 Task: Search one way flight ticket for 4 adults, 2 children, 2 infants in seat and 1 infant on lap in economy from Sarasota: Sarasota-bradenton International Airport to Riverton: Central Wyoming Regional Airport (was Riverton Regional) on 5-4-2023. Choice of flights is Alaska. Number of bags: 1 carry on bag. Price is upto 109000. Outbound departure time preference is 17:15.
Action: Mouse moved to (330, 310)
Screenshot: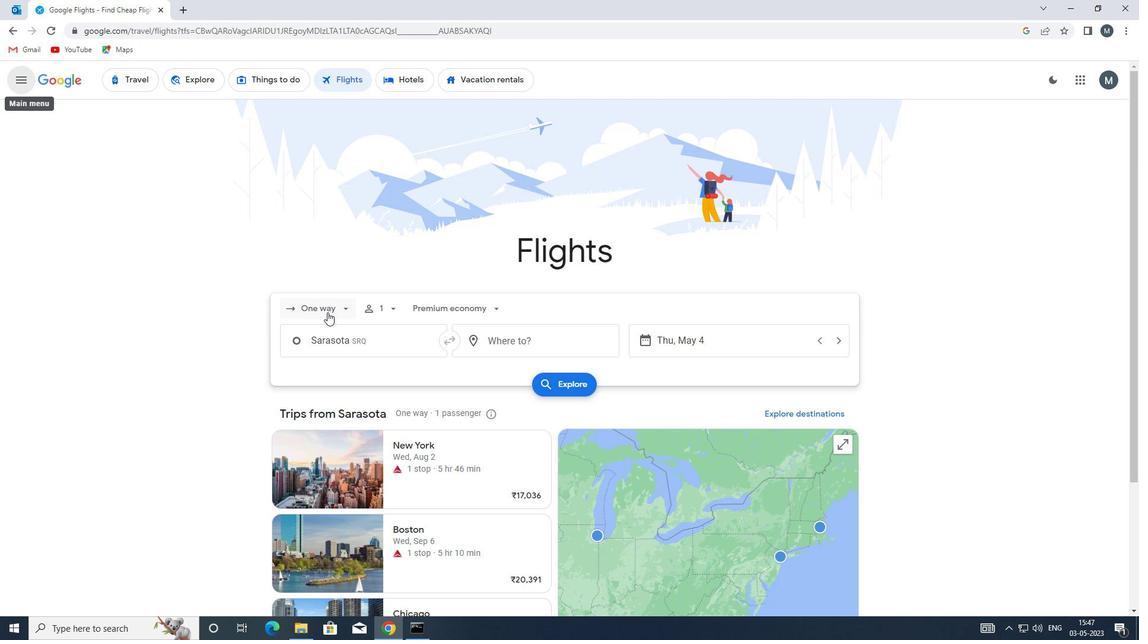 
Action: Mouse pressed left at (330, 310)
Screenshot: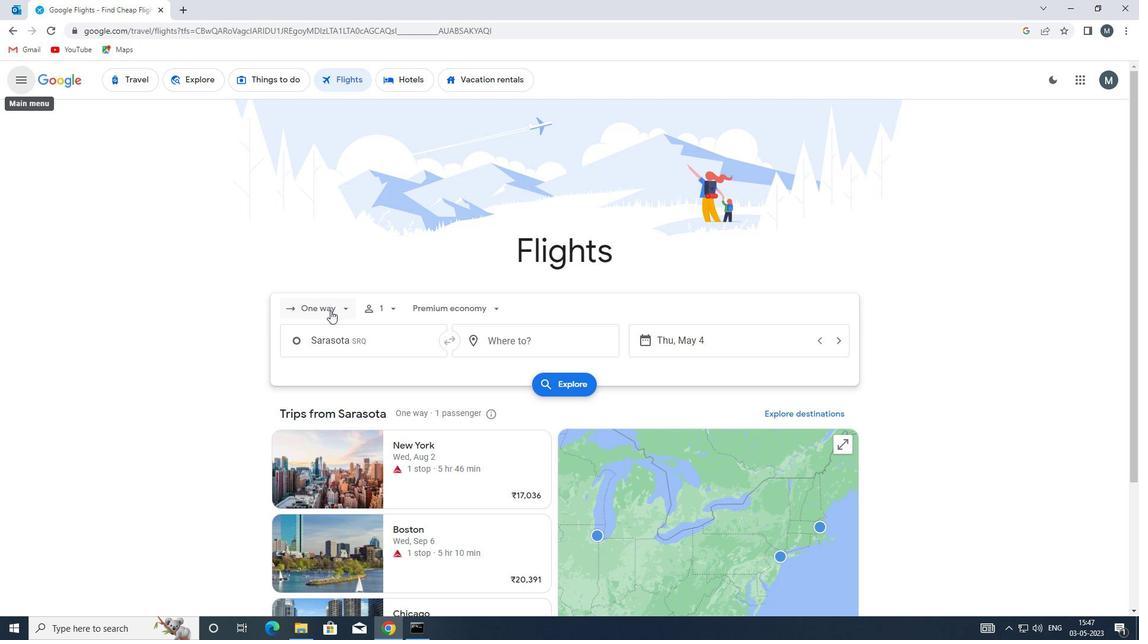 
Action: Mouse moved to (342, 362)
Screenshot: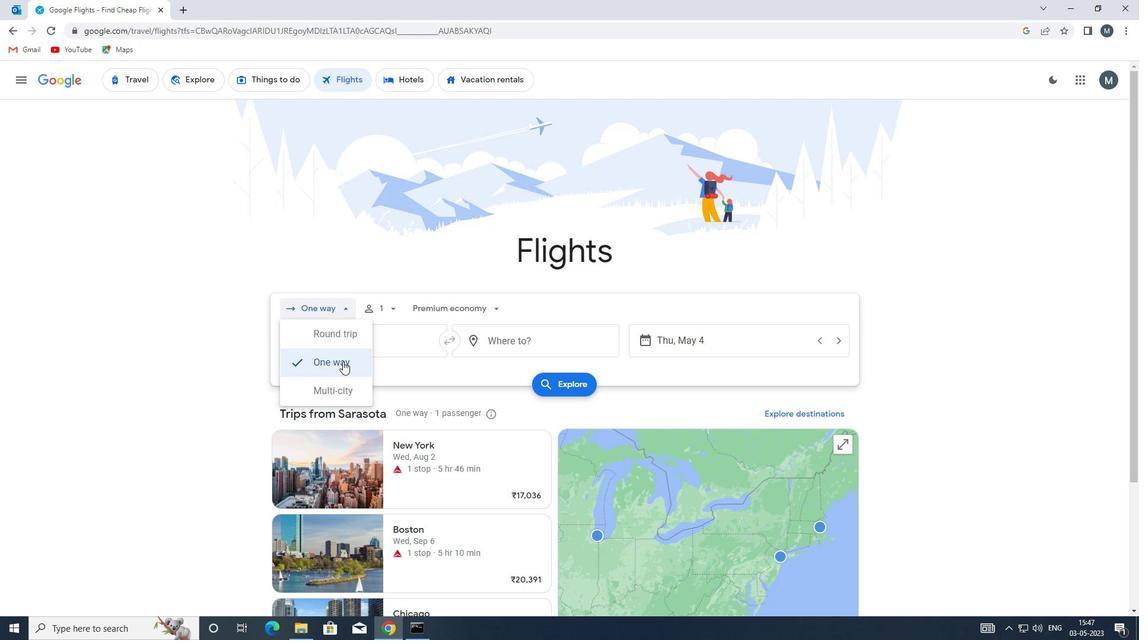 
Action: Mouse pressed left at (342, 362)
Screenshot: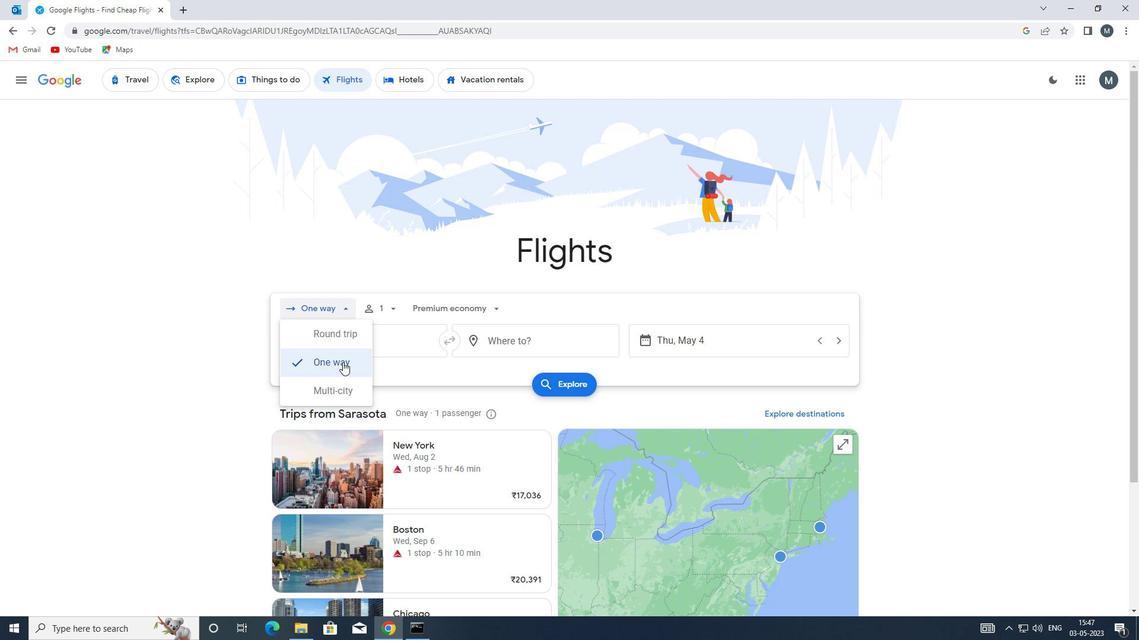 
Action: Mouse moved to (385, 310)
Screenshot: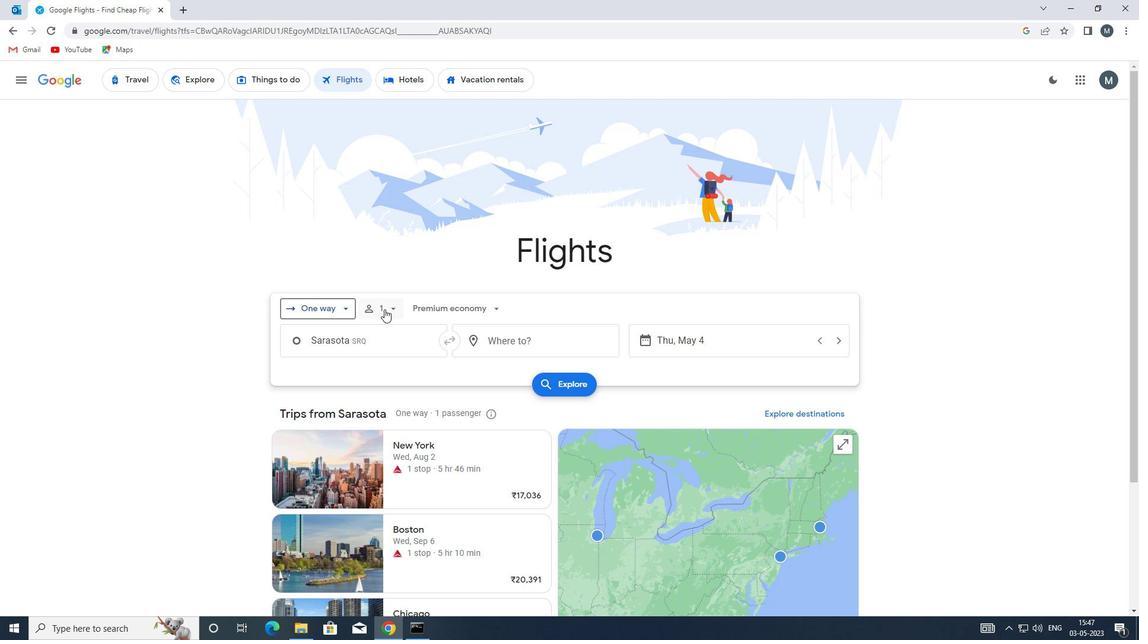 
Action: Mouse pressed left at (385, 310)
Screenshot: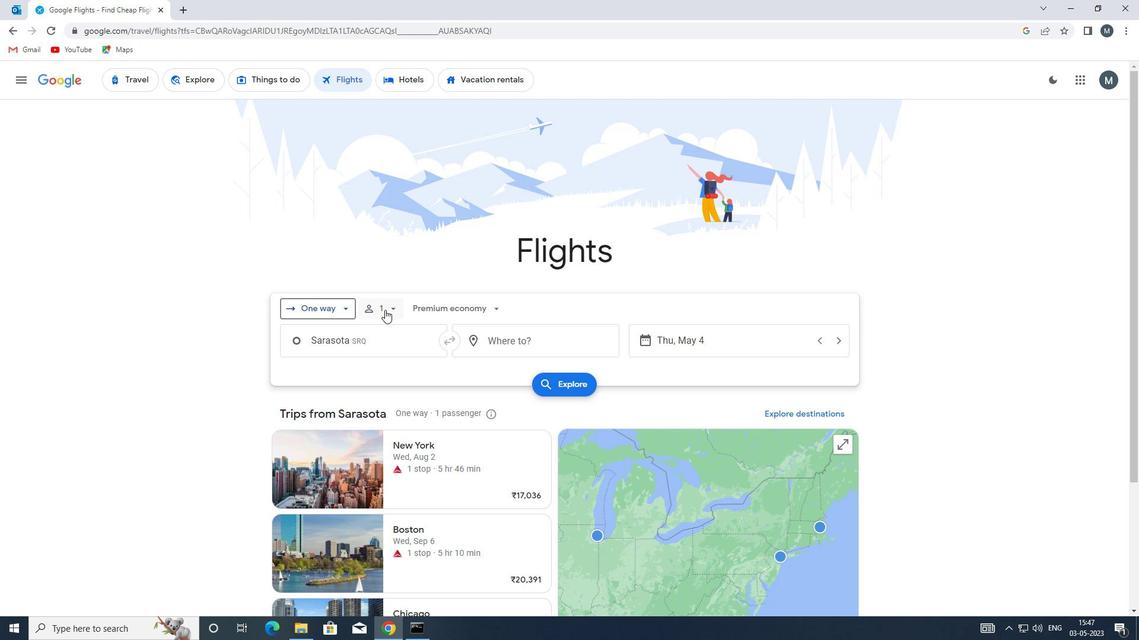 
Action: Mouse moved to (486, 341)
Screenshot: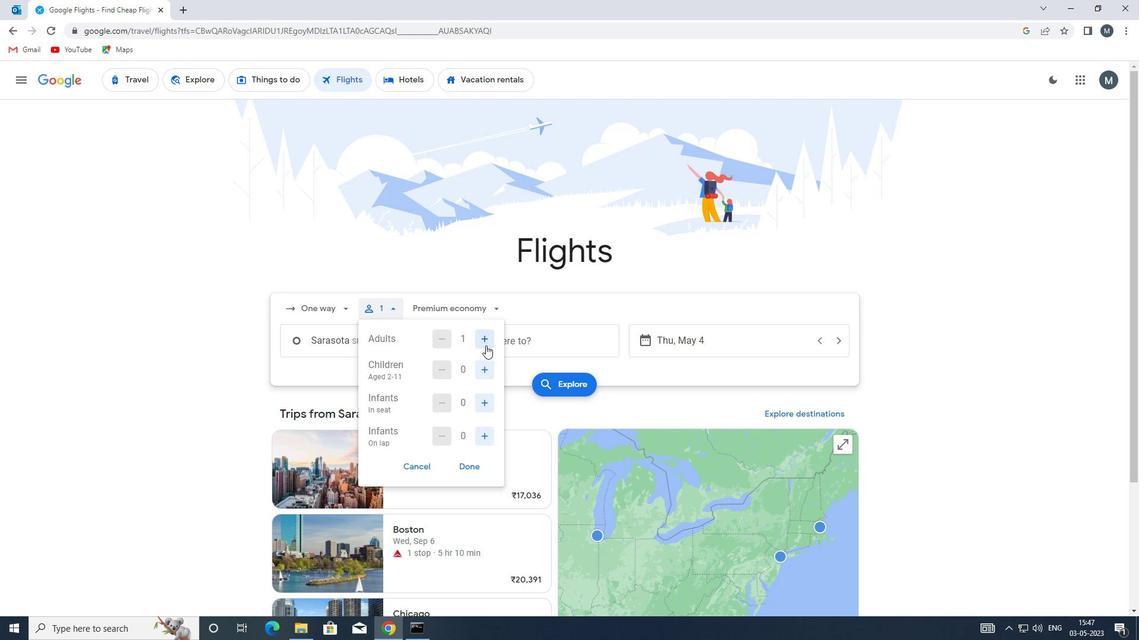 
Action: Mouse pressed left at (486, 341)
Screenshot: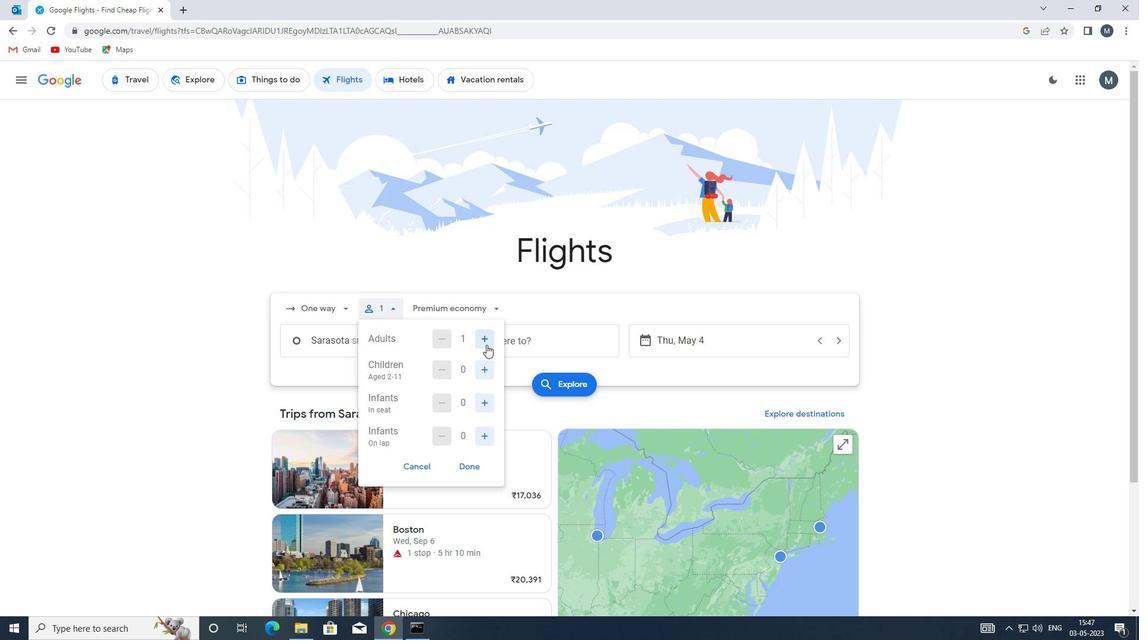 
Action: Mouse pressed left at (486, 341)
Screenshot: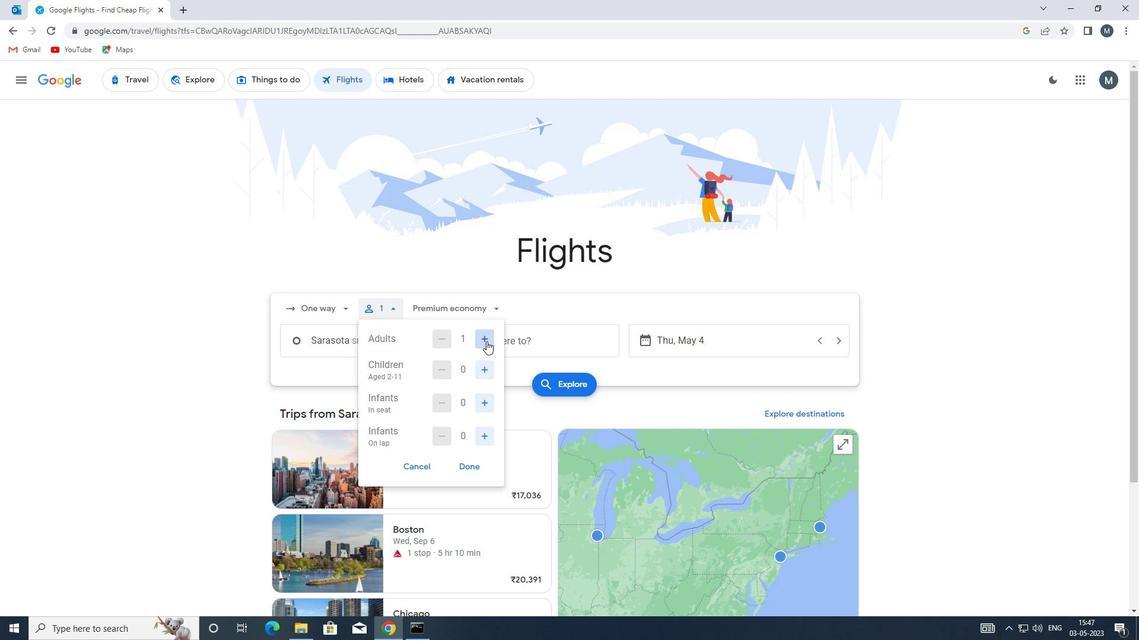 
Action: Mouse pressed left at (486, 341)
Screenshot: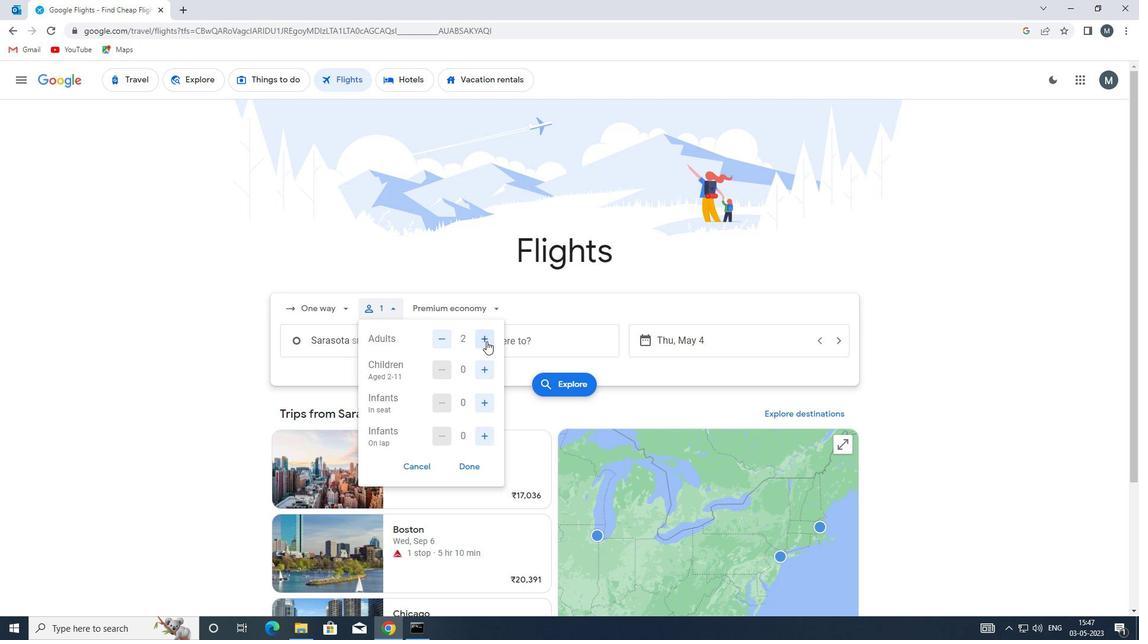 
Action: Mouse moved to (488, 370)
Screenshot: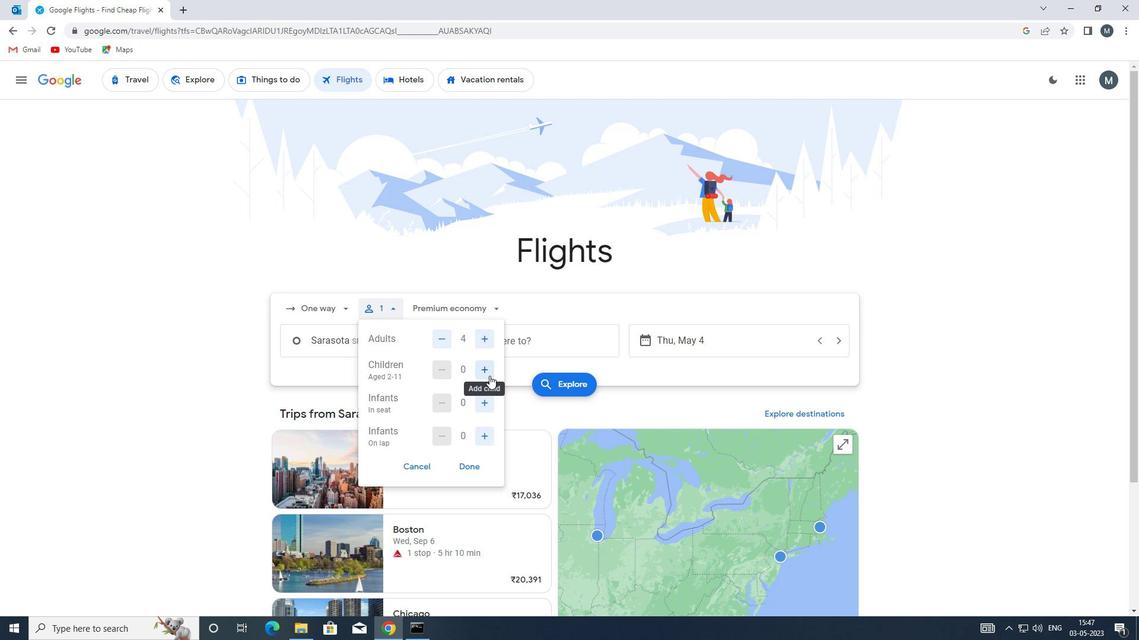 
Action: Mouse pressed left at (488, 370)
Screenshot: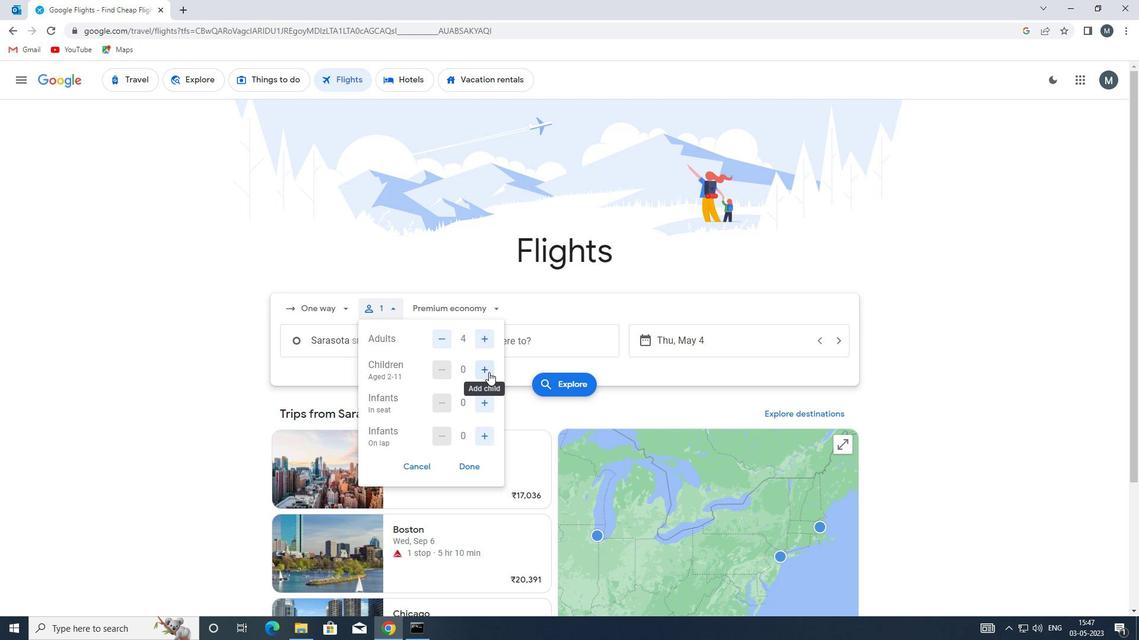 
Action: Mouse pressed left at (488, 370)
Screenshot: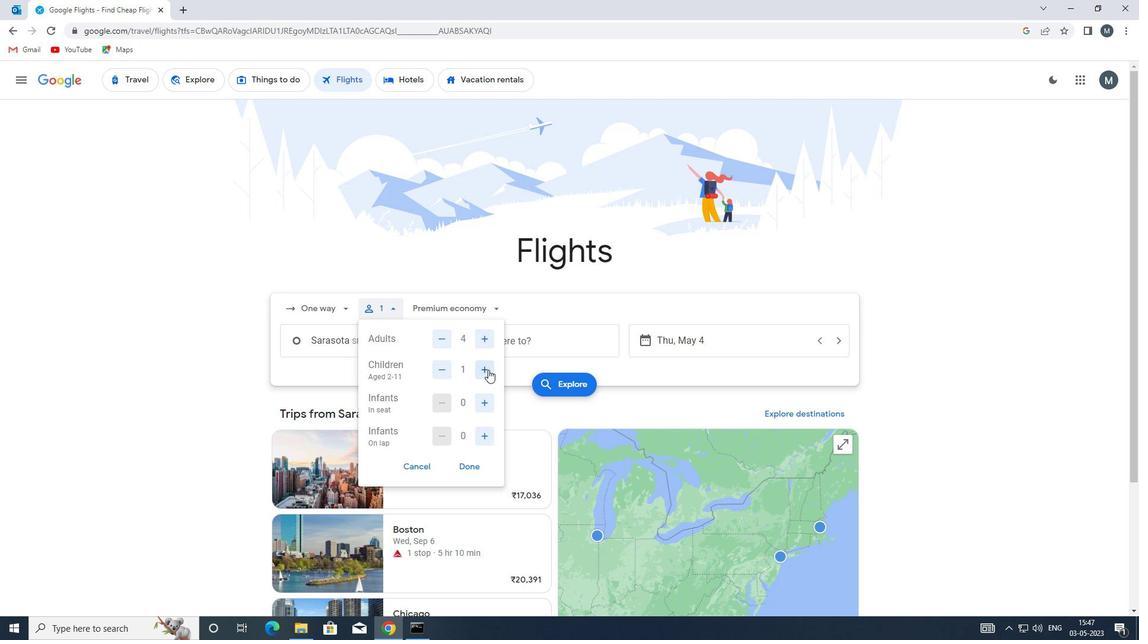 
Action: Mouse moved to (487, 402)
Screenshot: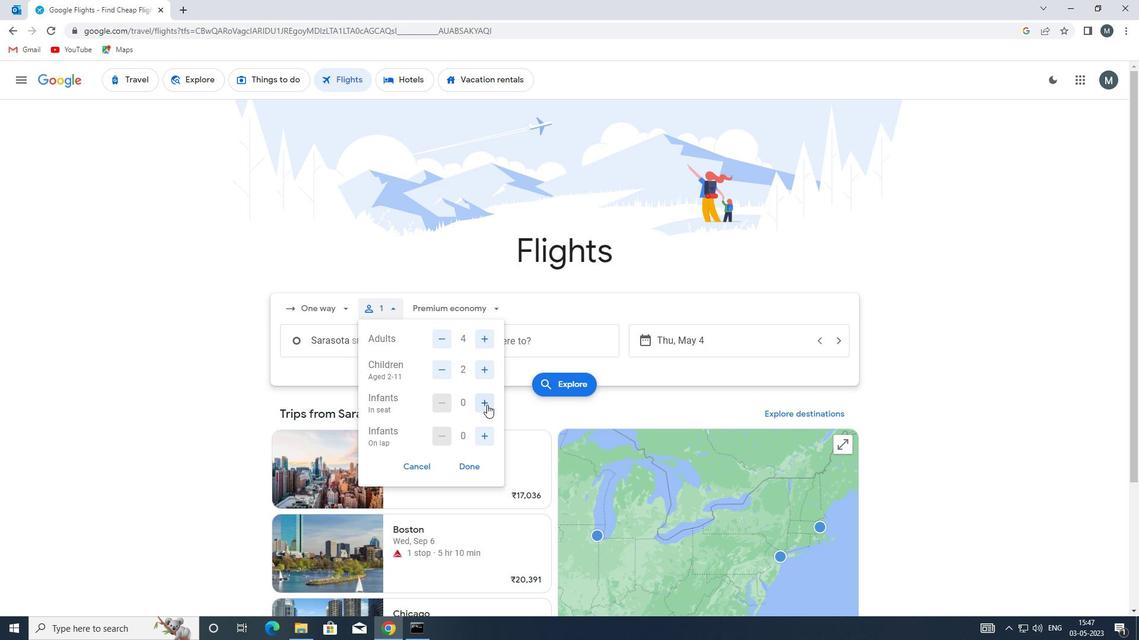 
Action: Mouse pressed left at (487, 402)
Screenshot: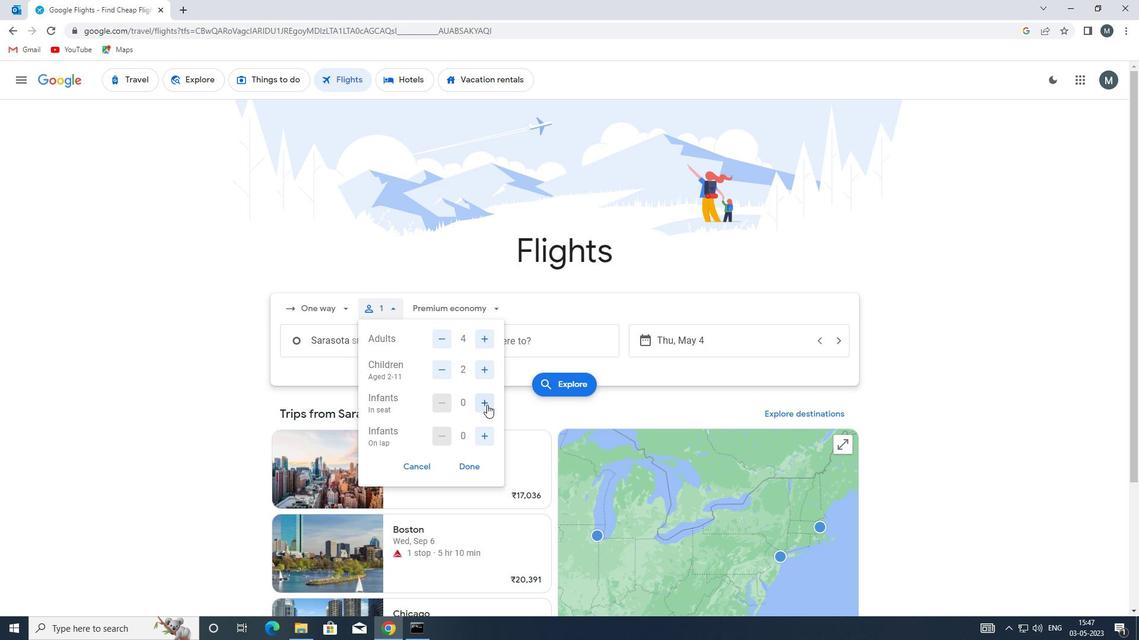 
Action: Mouse pressed left at (487, 402)
Screenshot: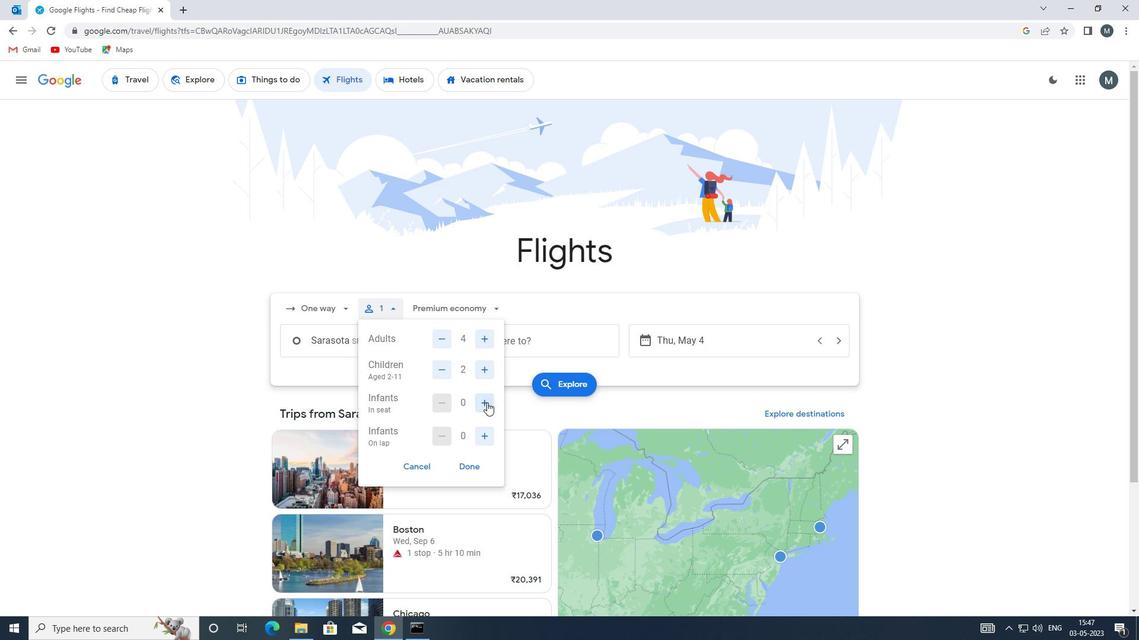 
Action: Mouse moved to (484, 434)
Screenshot: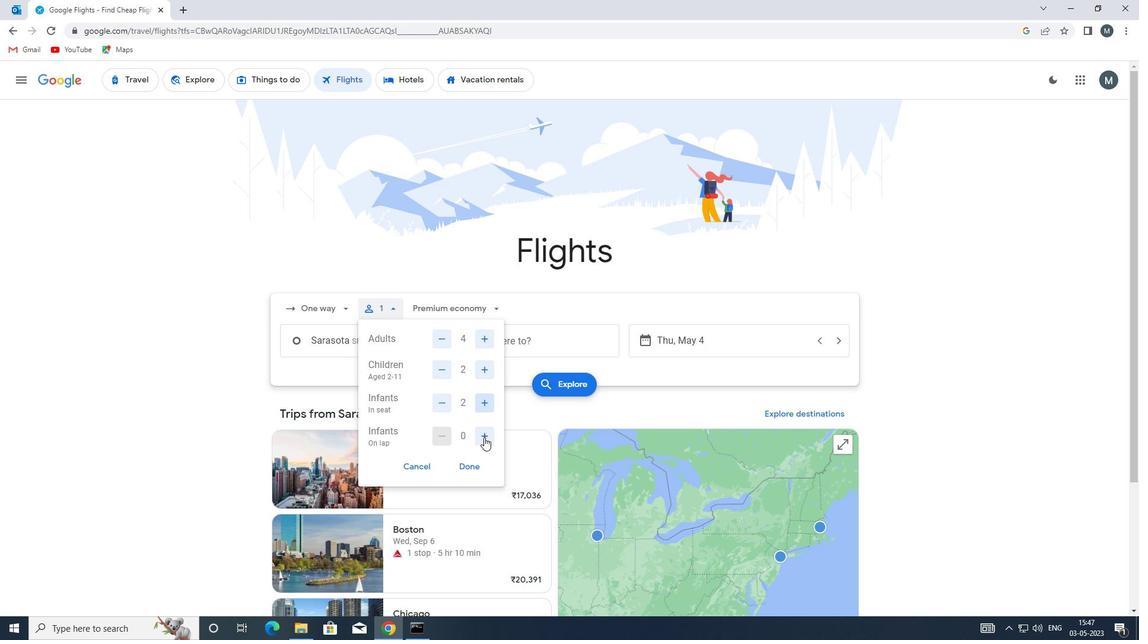 
Action: Mouse pressed left at (484, 434)
Screenshot: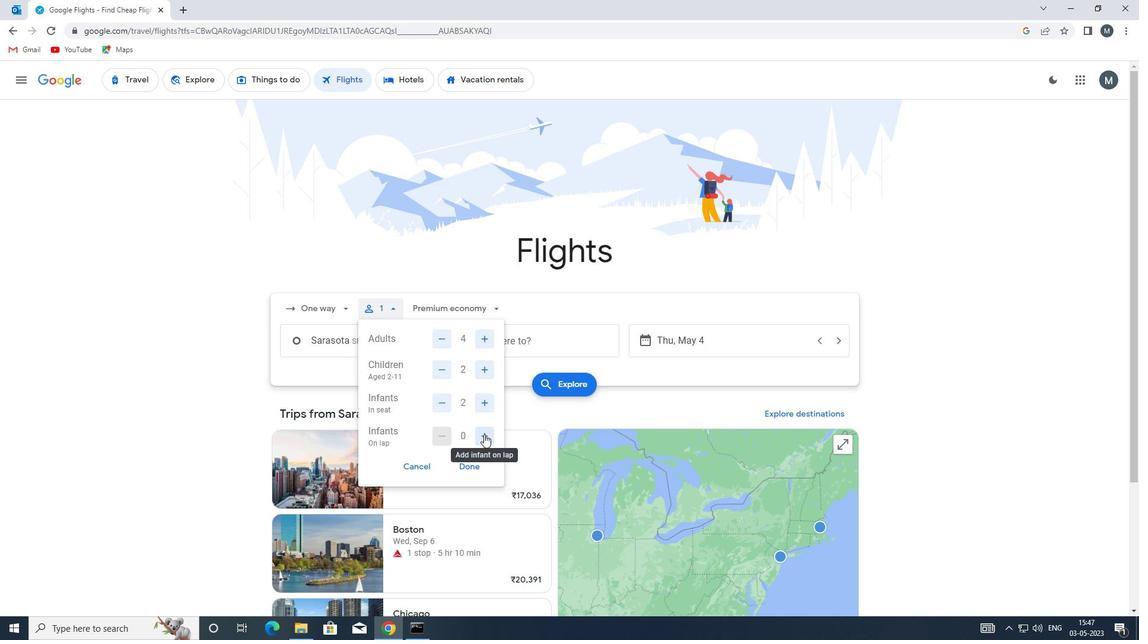
Action: Mouse moved to (471, 470)
Screenshot: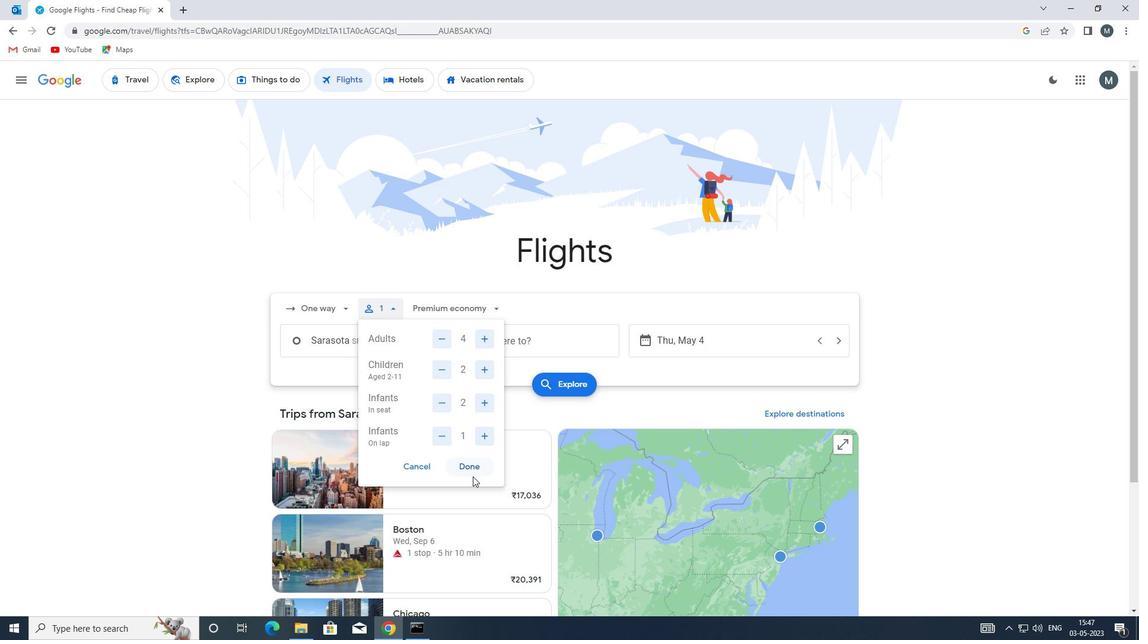 
Action: Mouse pressed left at (471, 470)
Screenshot: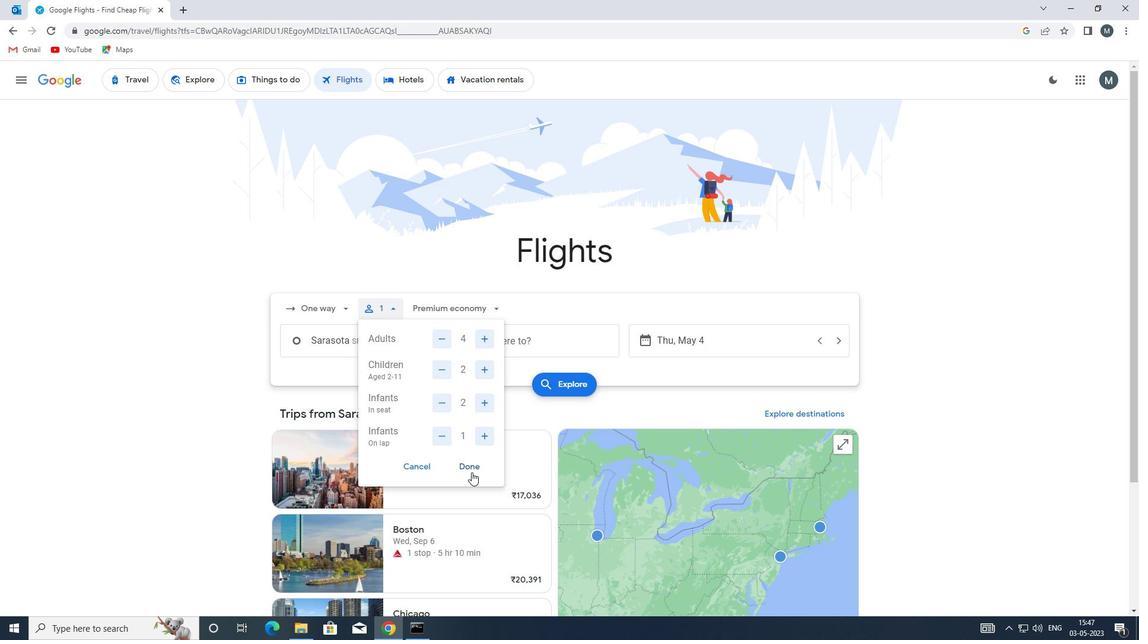 
Action: Mouse moved to (463, 301)
Screenshot: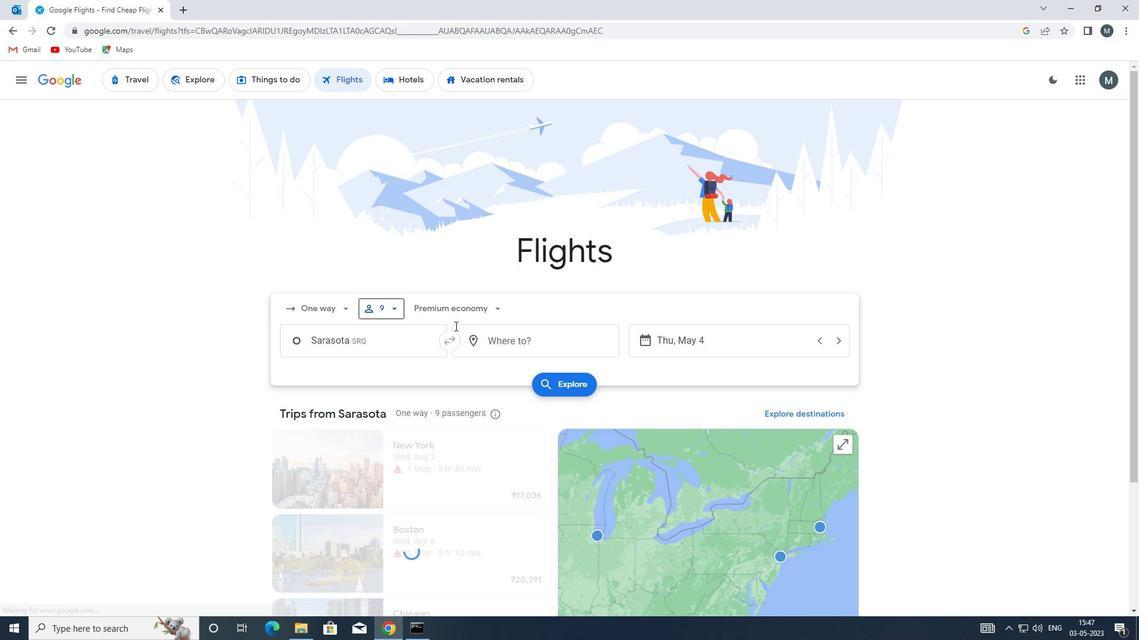 
Action: Mouse pressed left at (463, 301)
Screenshot: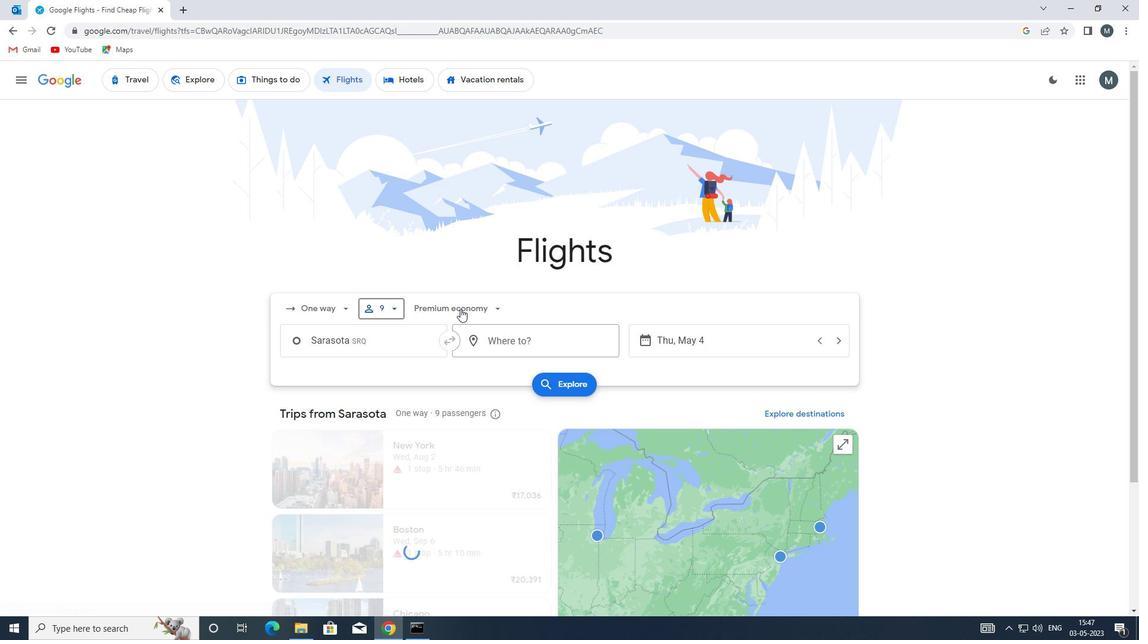 
Action: Mouse moved to (468, 329)
Screenshot: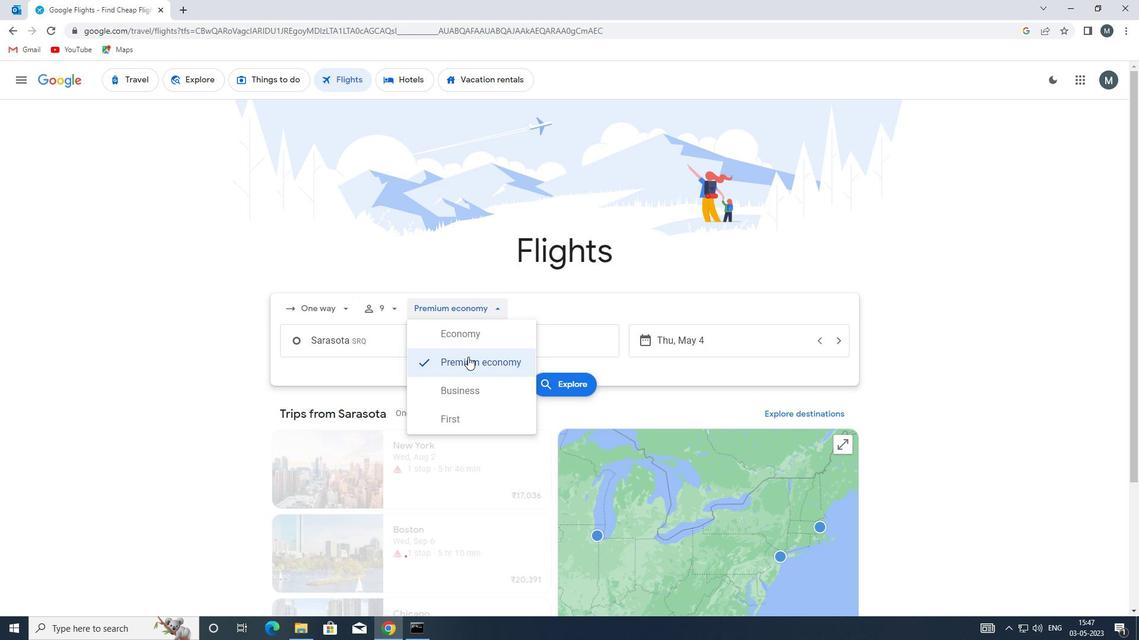
Action: Mouse pressed left at (468, 329)
Screenshot: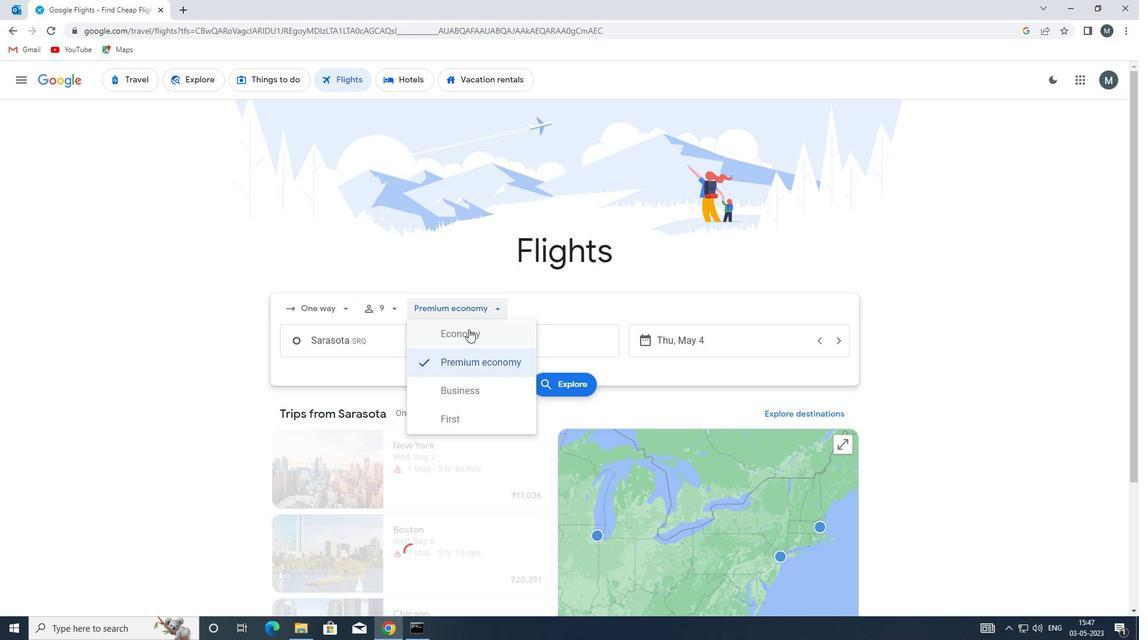 
Action: Mouse moved to (375, 347)
Screenshot: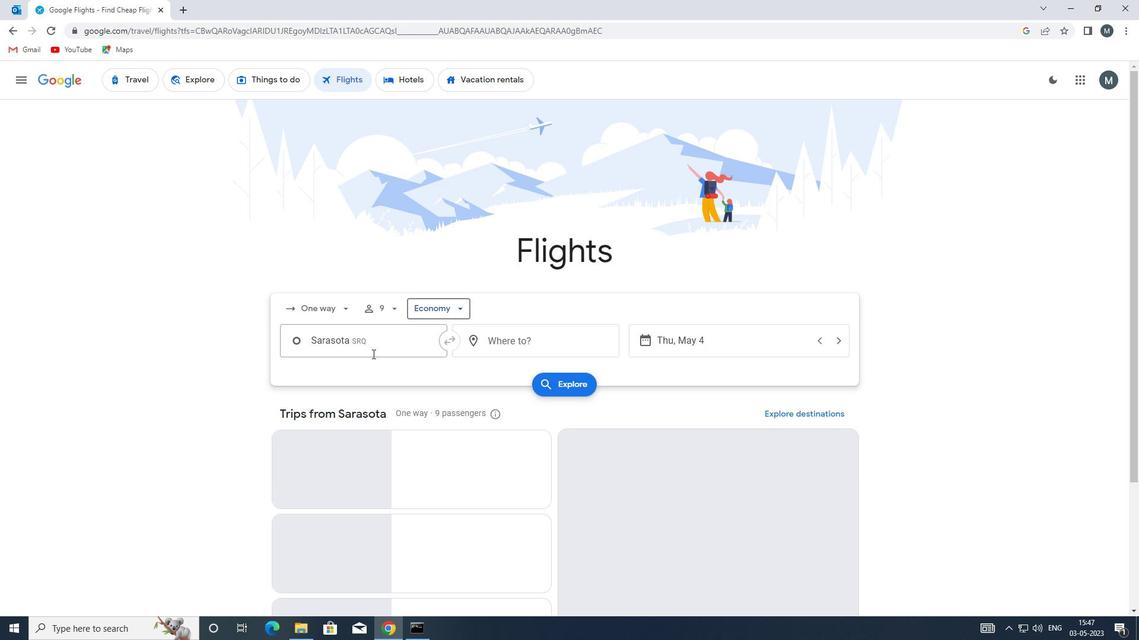 
Action: Mouse pressed left at (375, 347)
Screenshot: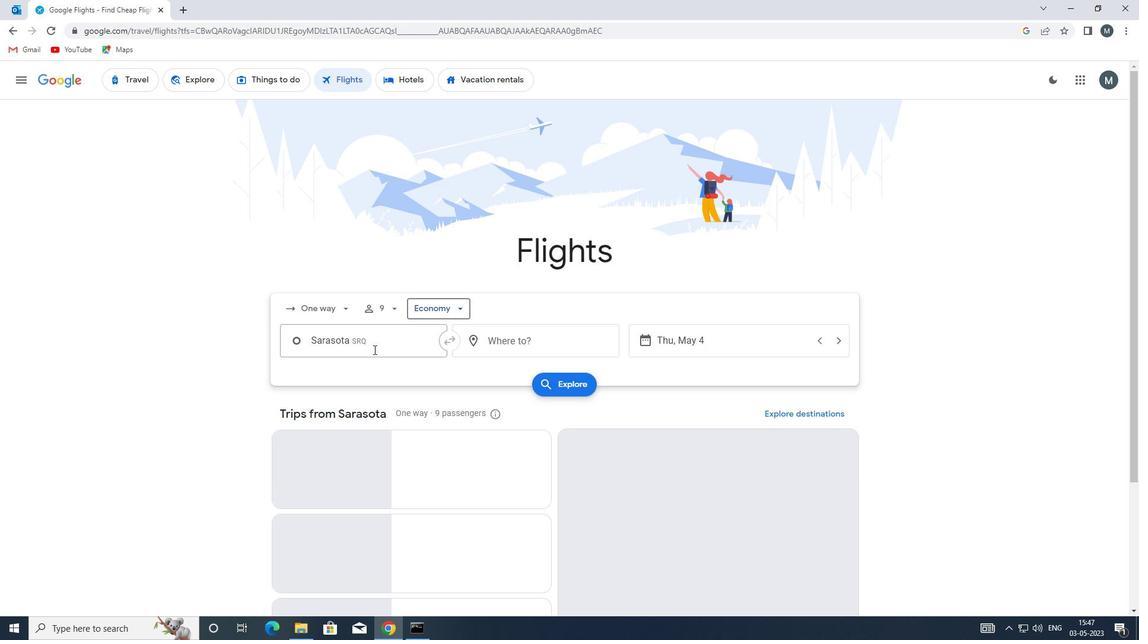 
Action: Mouse moved to (404, 365)
Screenshot: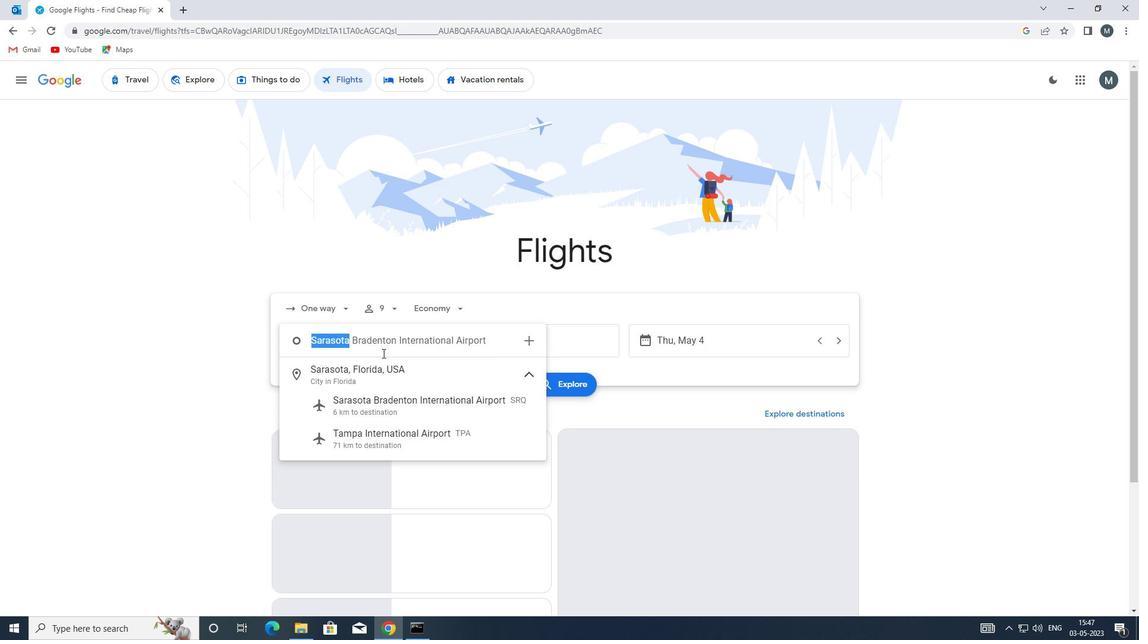 
Action: Key pressed <Key.enter>
Screenshot: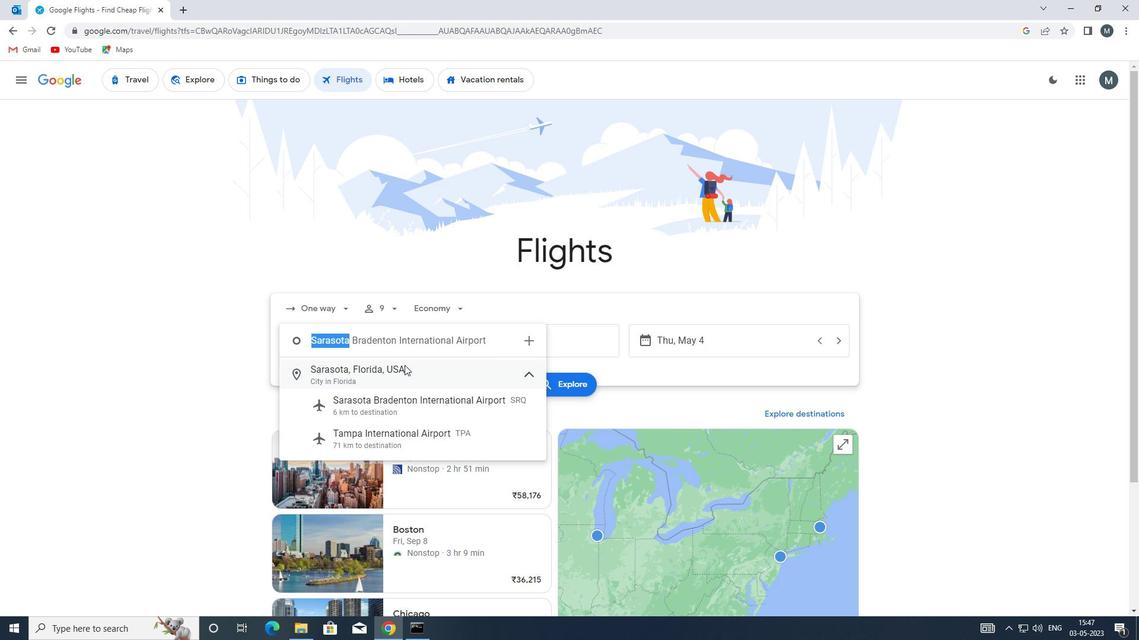 
Action: Mouse moved to (511, 339)
Screenshot: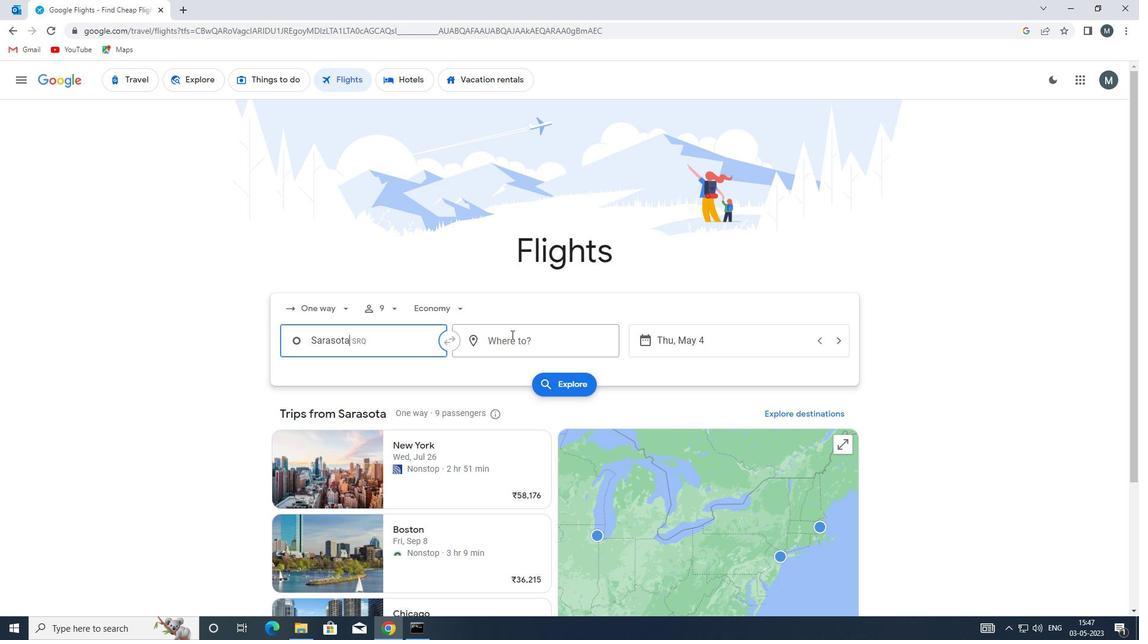 
Action: Mouse pressed left at (511, 339)
Screenshot: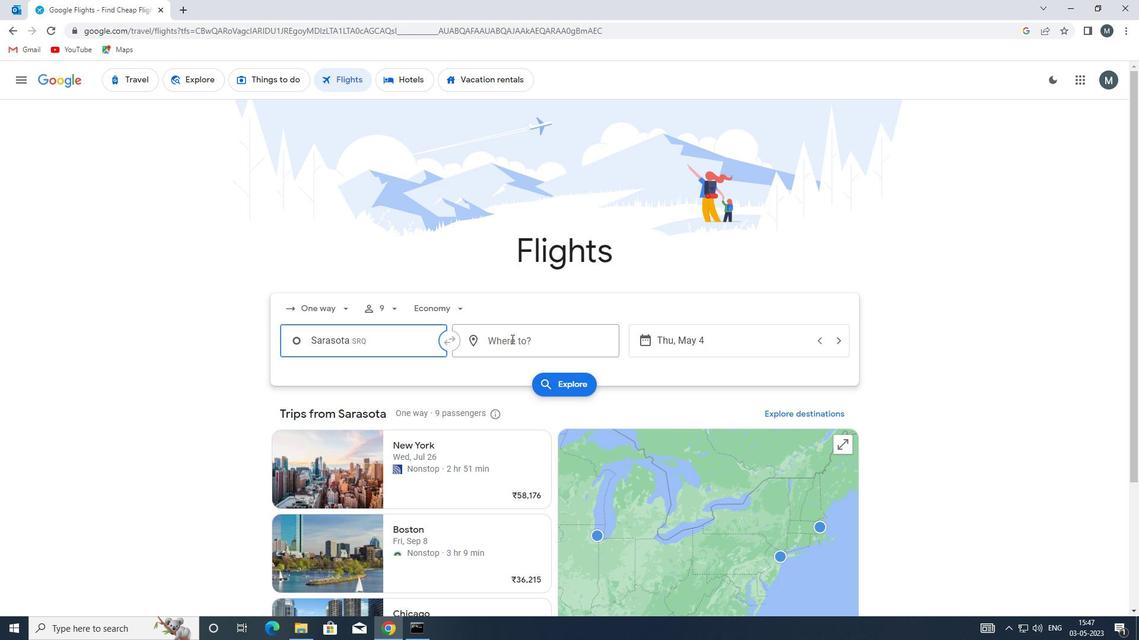 
Action: Mouse moved to (509, 341)
Screenshot: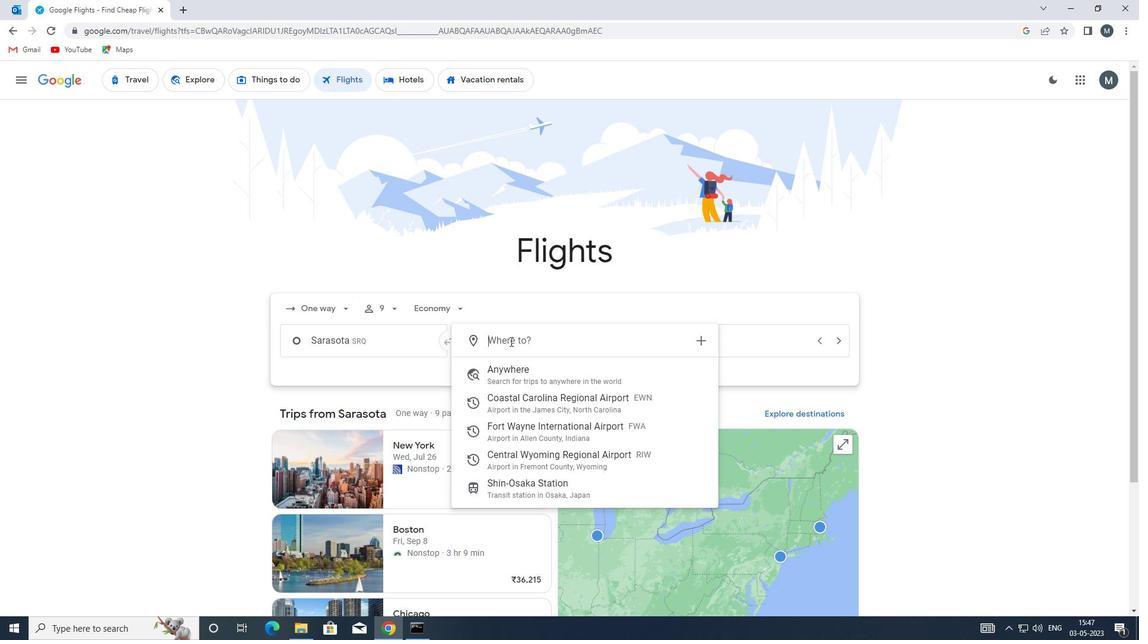 
Action: Key pressed riw
Screenshot: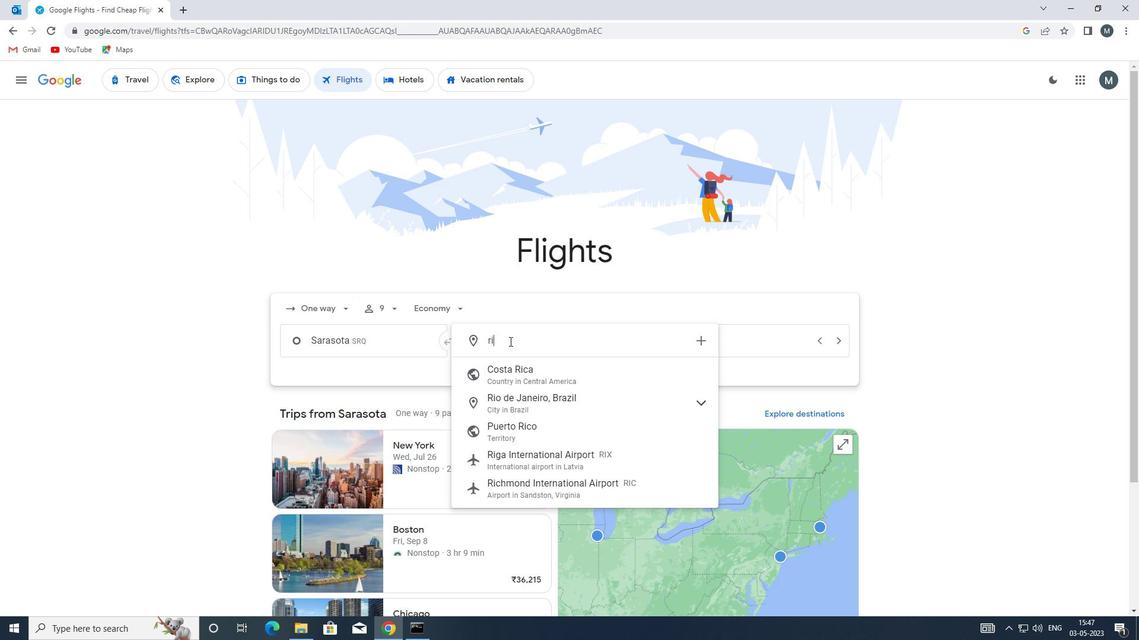 
Action: Mouse moved to (534, 376)
Screenshot: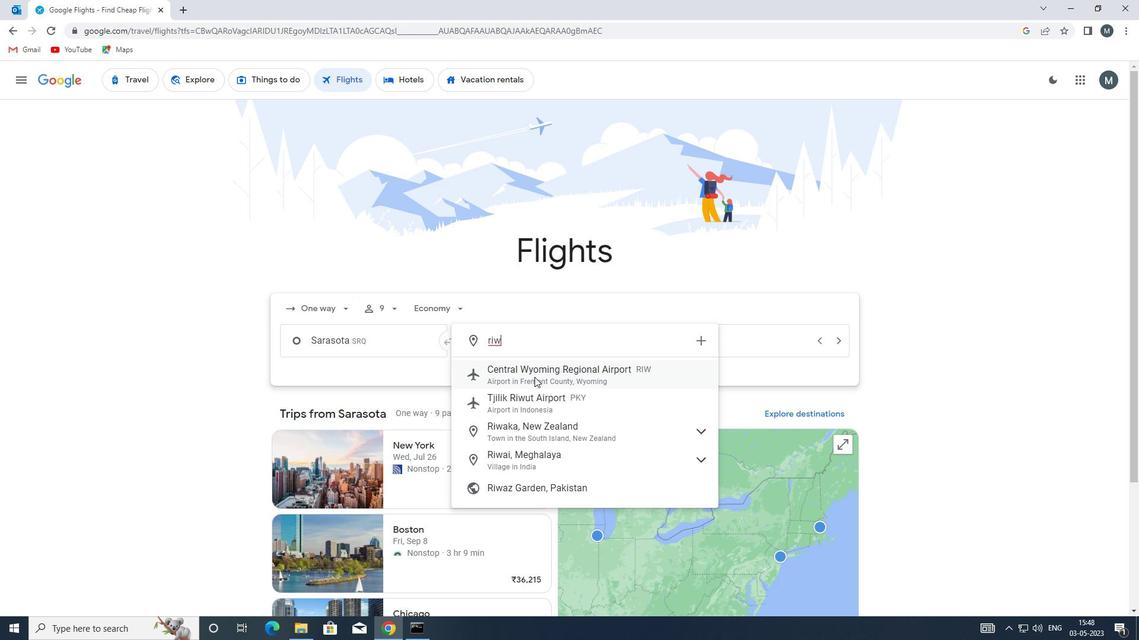 
Action: Mouse pressed left at (534, 376)
Screenshot: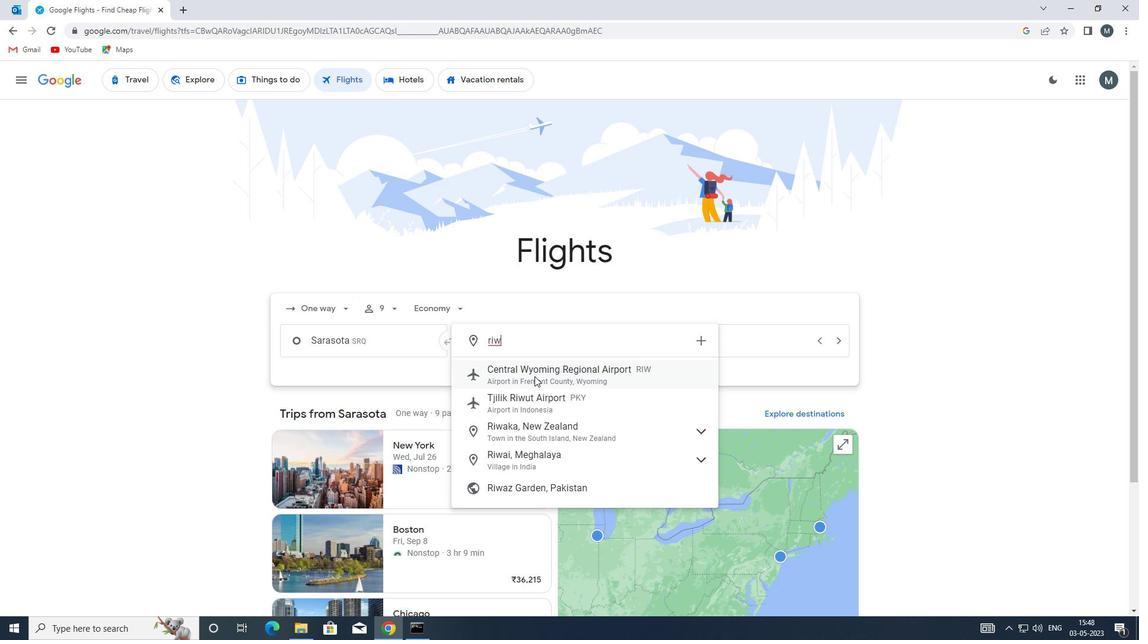 
Action: Mouse moved to (679, 344)
Screenshot: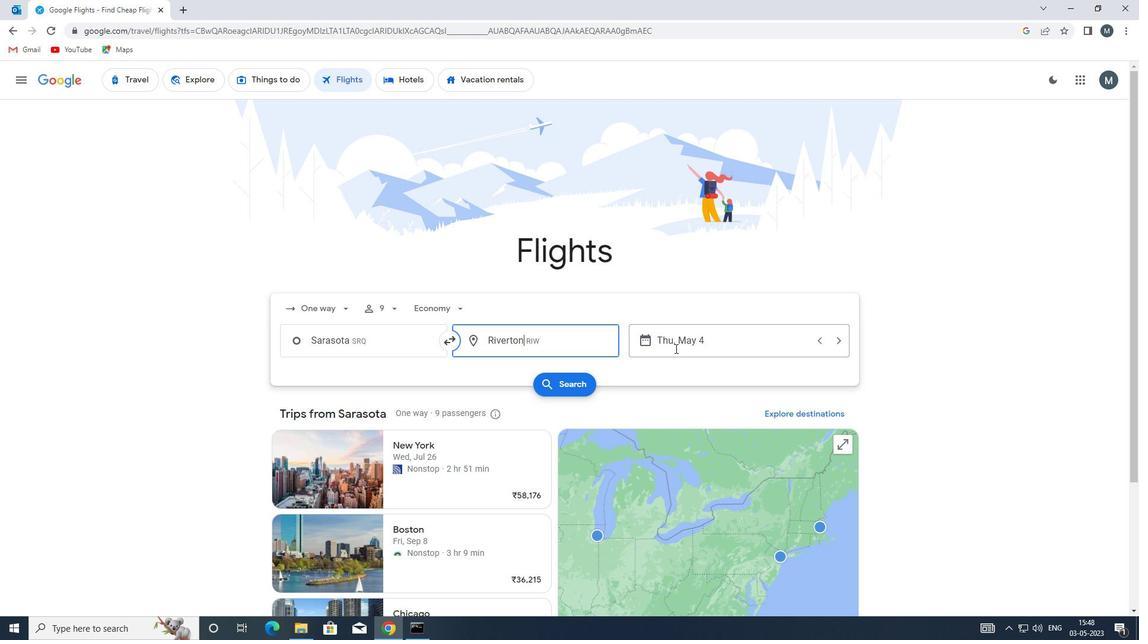 
Action: Mouse pressed left at (679, 344)
Screenshot: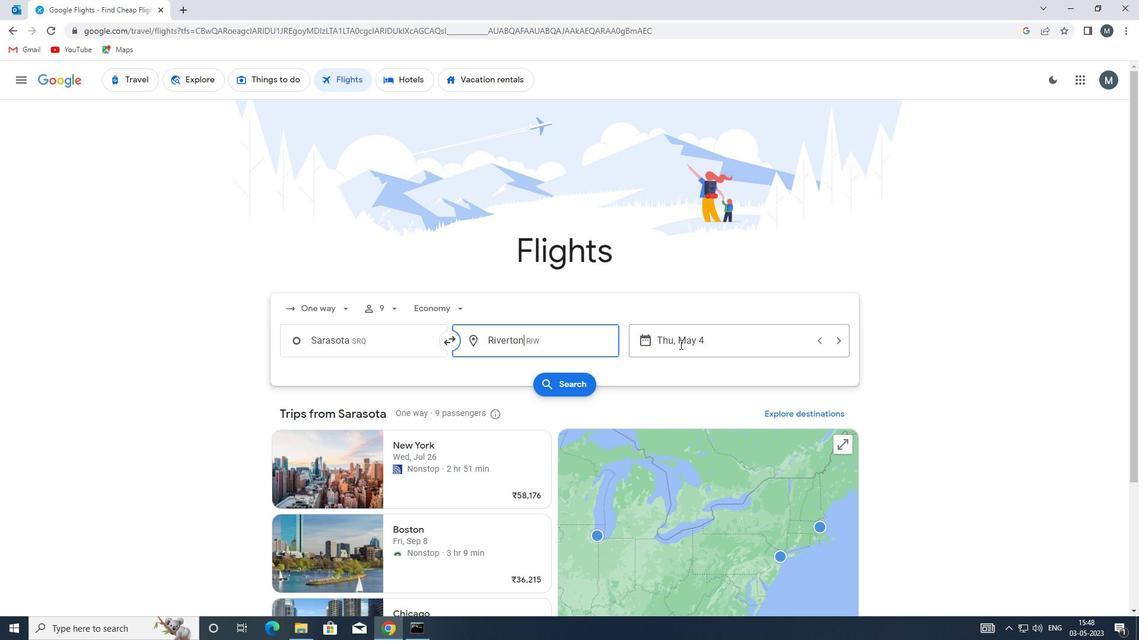 
Action: Mouse moved to (686, 338)
Screenshot: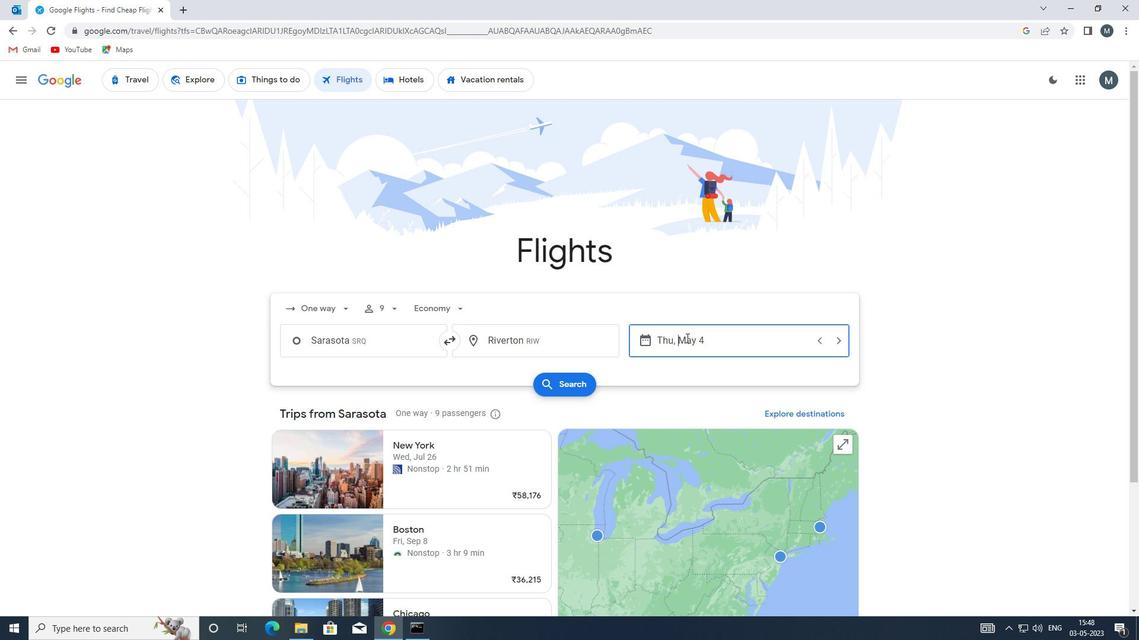
Action: Mouse pressed left at (686, 338)
Screenshot: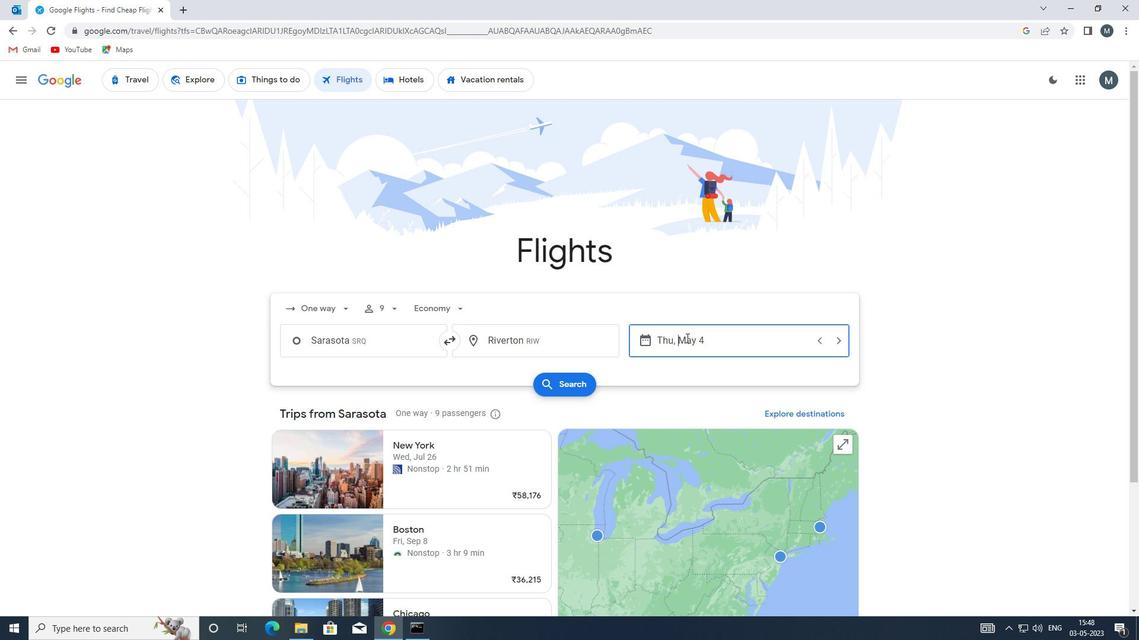 
Action: Mouse moved to (541, 408)
Screenshot: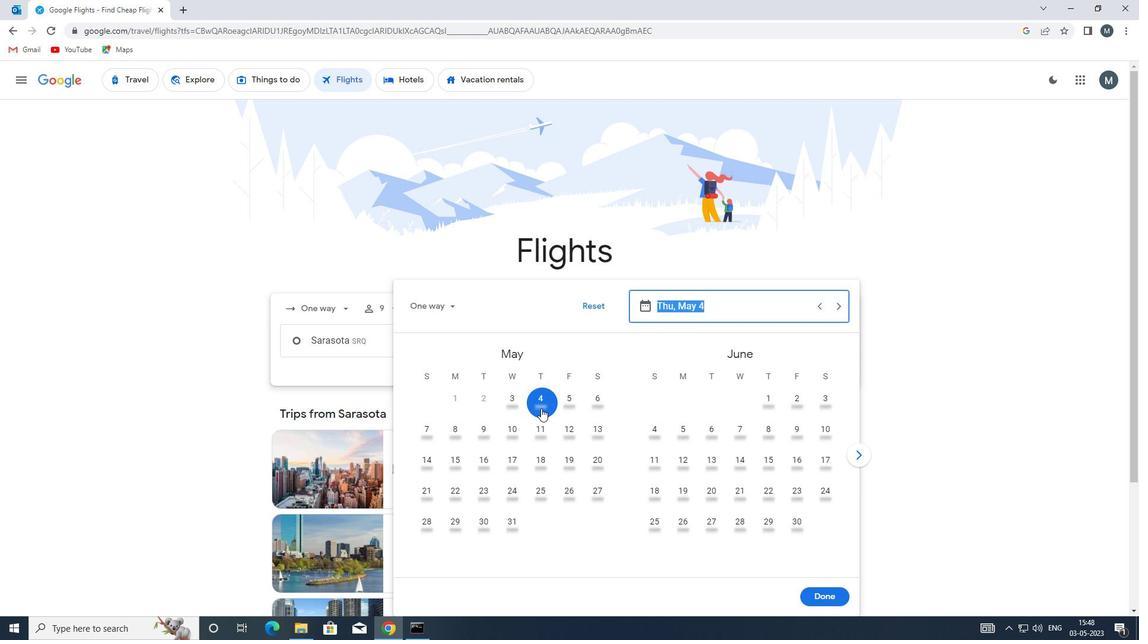 
Action: Mouse pressed left at (541, 408)
Screenshot: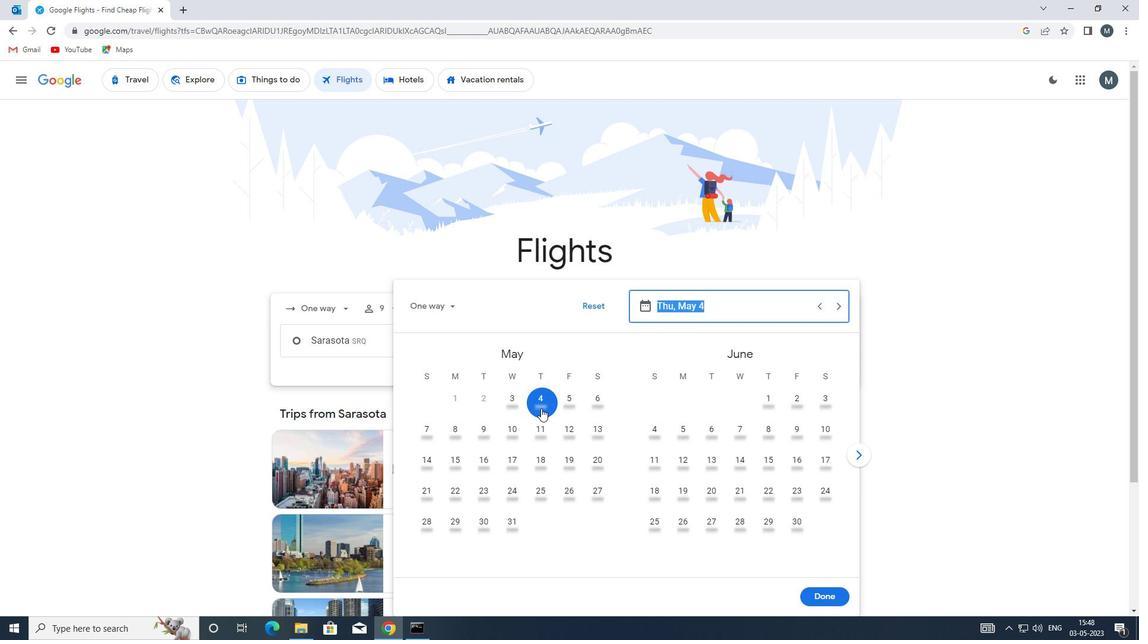 
Action: Mouse moved to (838, 598)
Screenshot: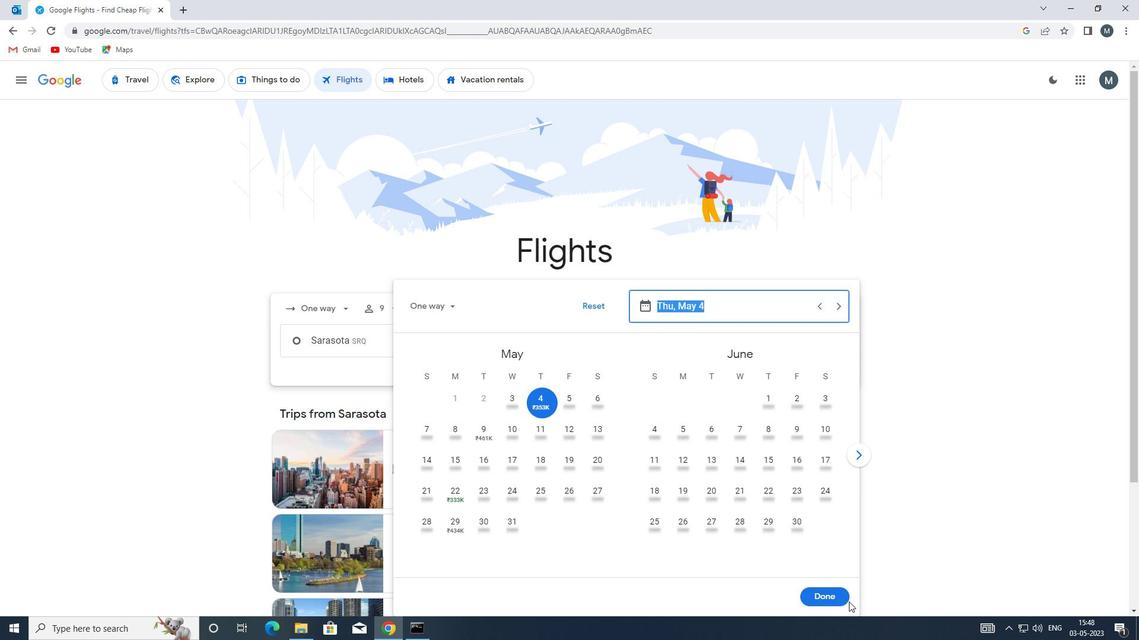 
Action: Mouse pressed left at (838, 598)
Screenshot: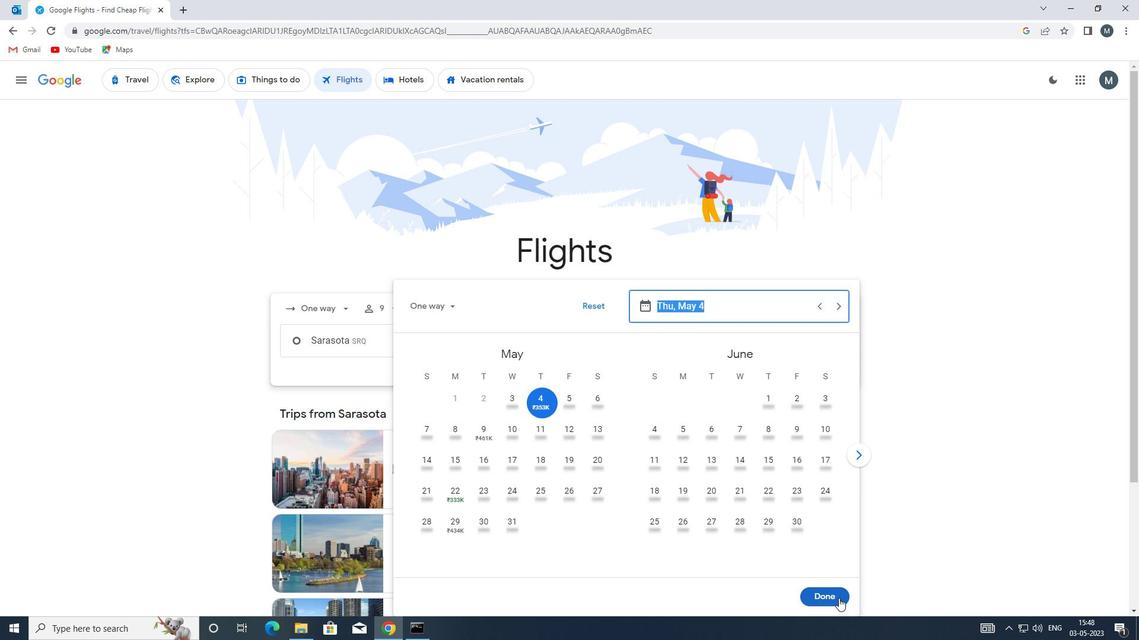 
Action: Mouse moved to (546, 383)
Screenshot: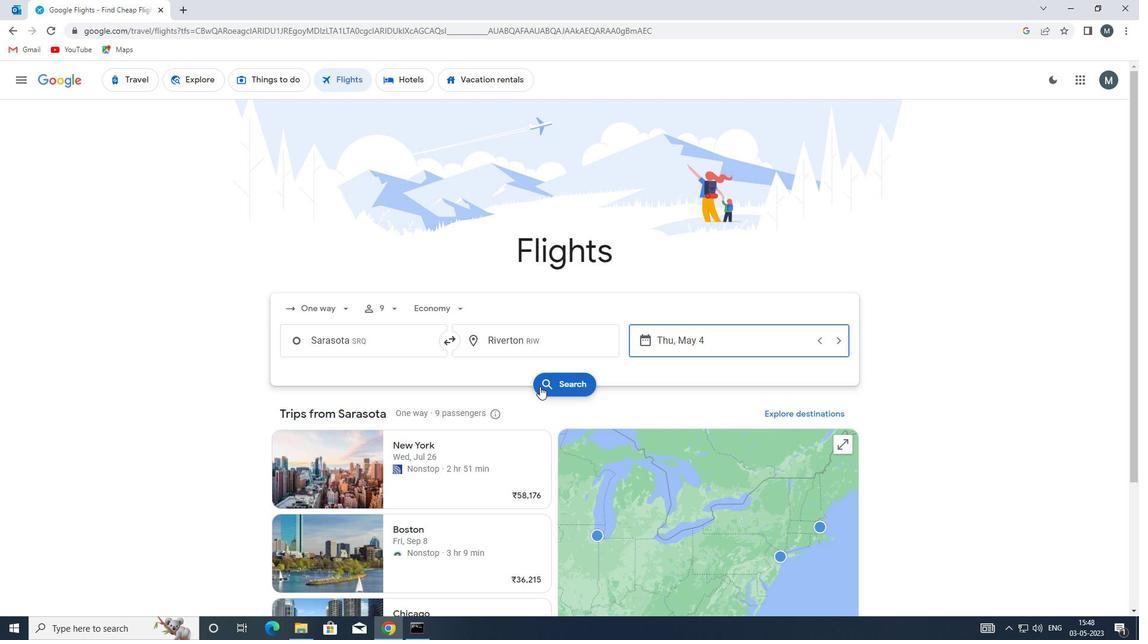 
Action: Mouse pressed left at (546, 383)
Screenshot: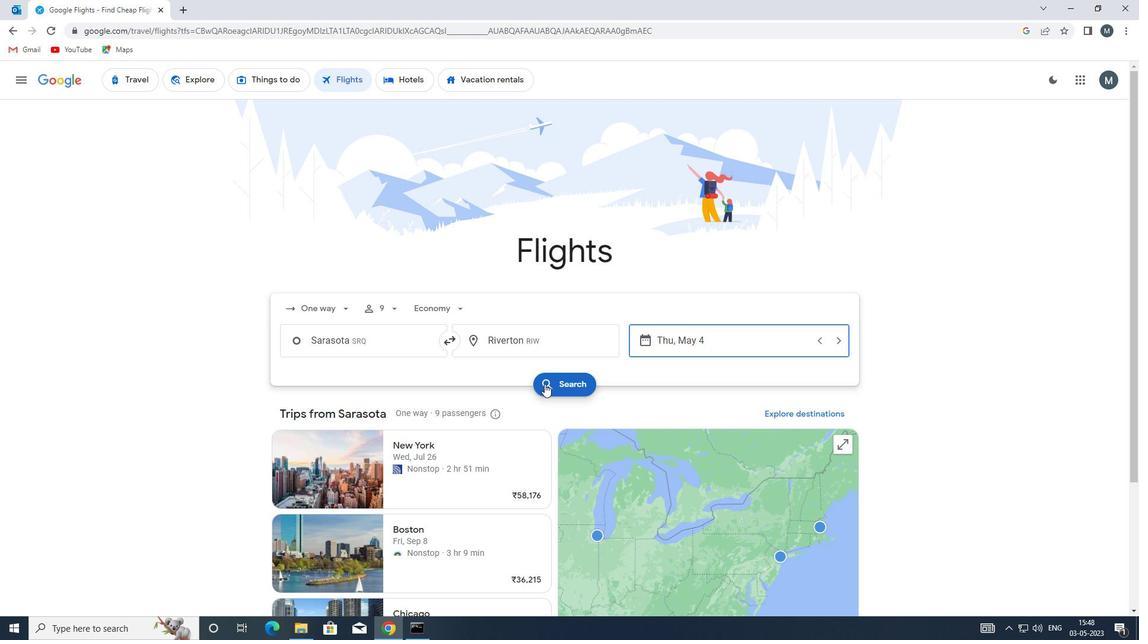 
Action: Mouse moved to (296, 185)
Screenshot: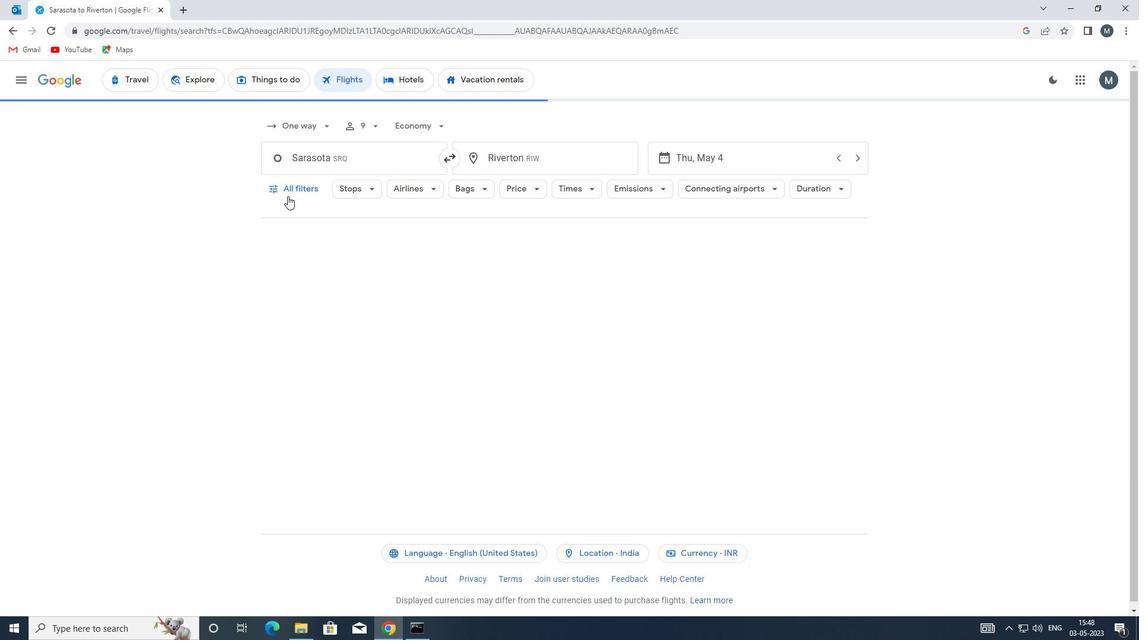 
Action: Mouse pressed left at (296, 185)
Screenshot: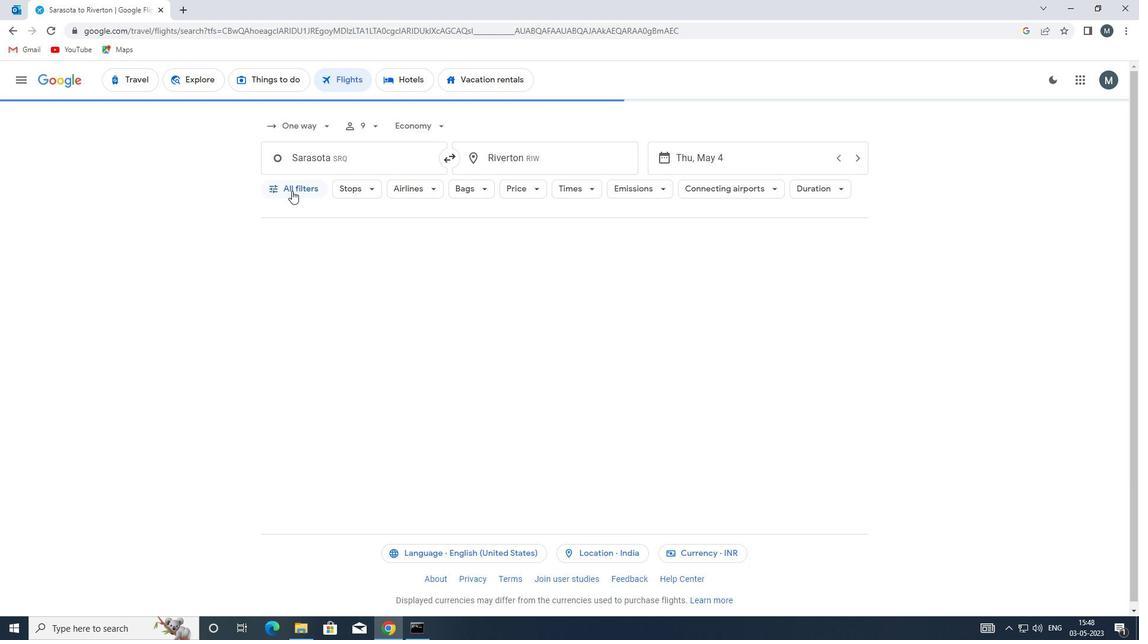 
Action: Mouse moved to (344, 323)
Screenshot: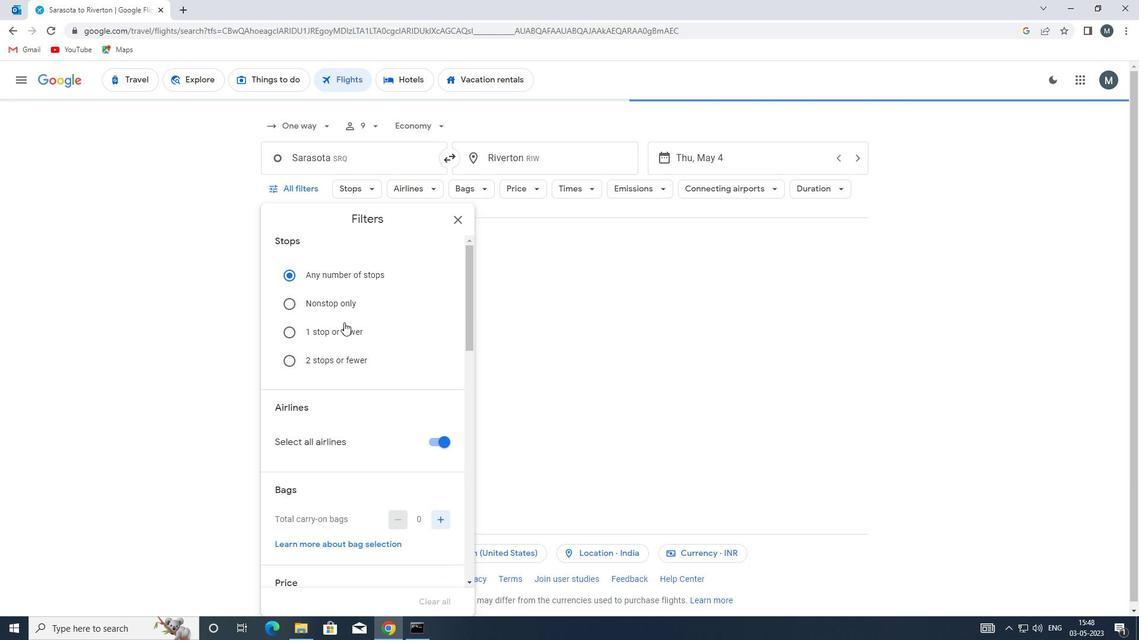 
Action: Mouse scrolled (344, 323) with delta (0, 0)
Screenshot: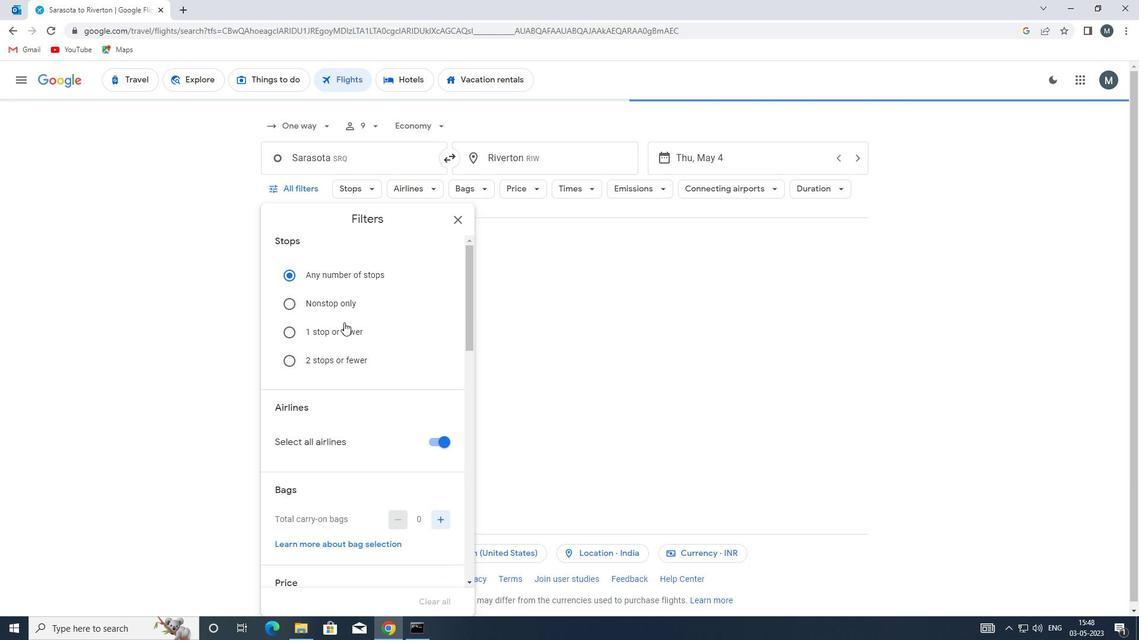
Action: Mouse moved to (345, 331)
Screenshot: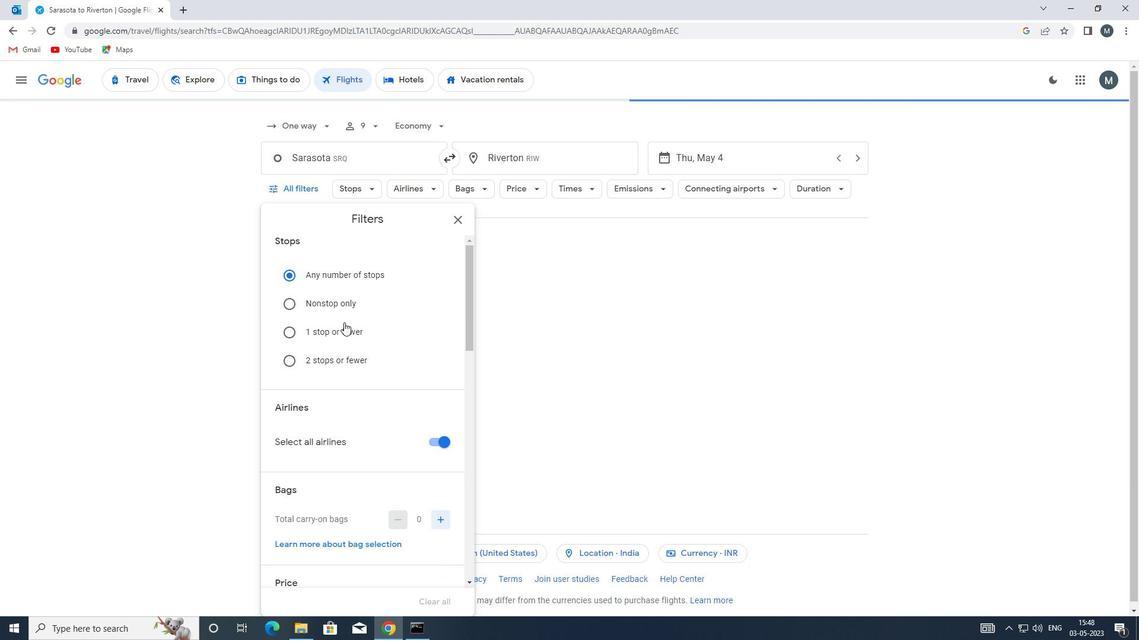 
Action: Mouse scrolled (345, 331) with delta (0, 0)
Screenshot: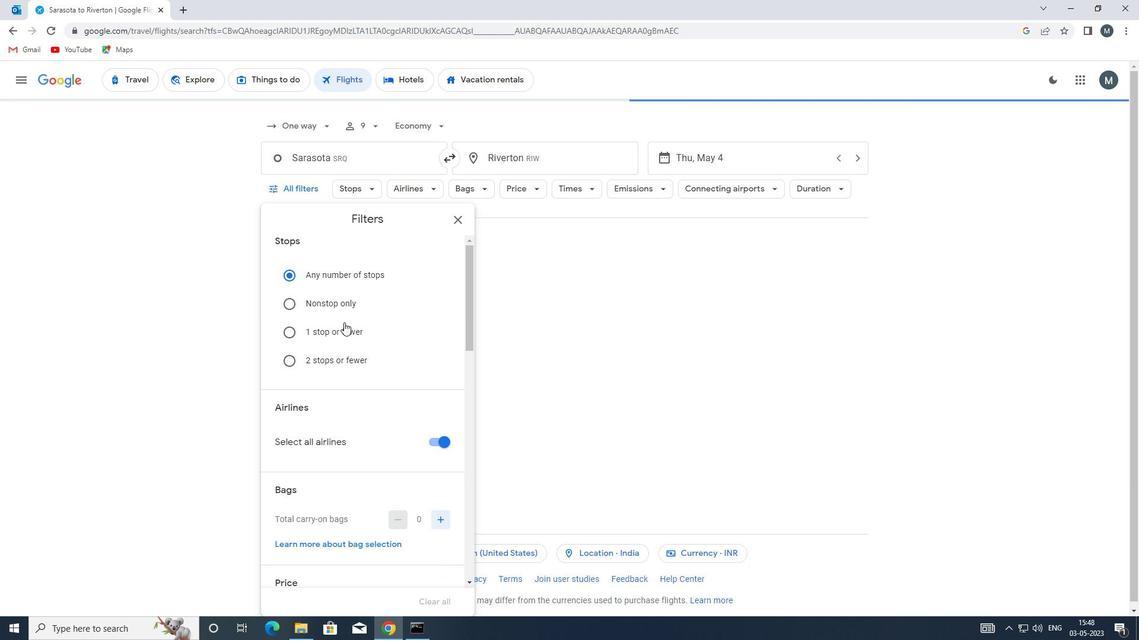 
Action: Mouse moved to (441, 315)
Screenshot: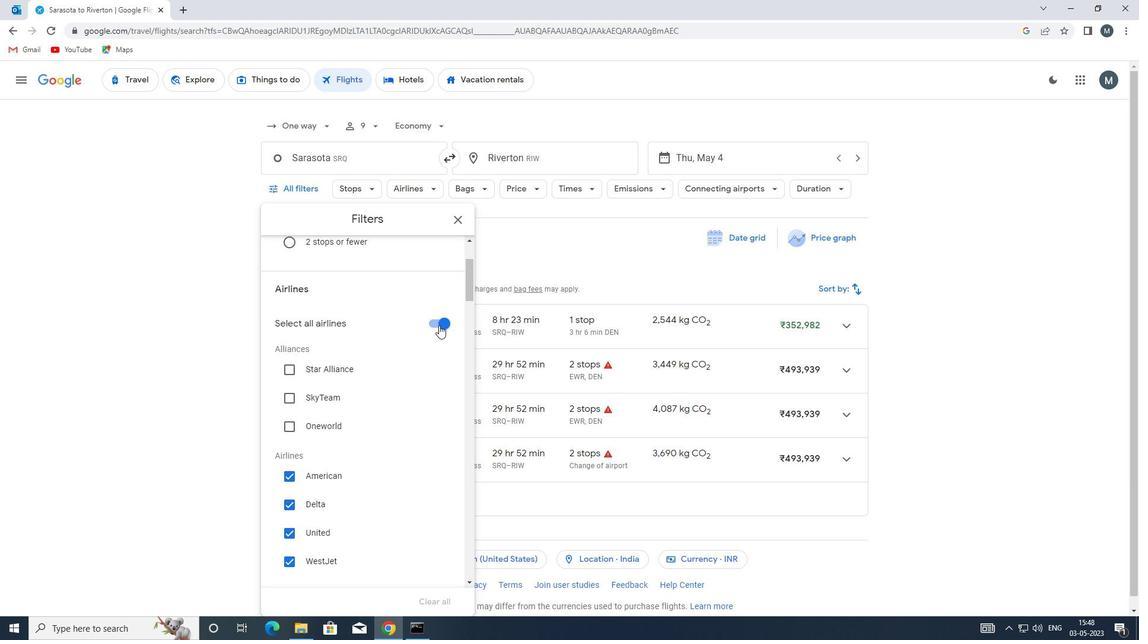 
Action: Mouse pressed left at (441, 315)
Screenshot: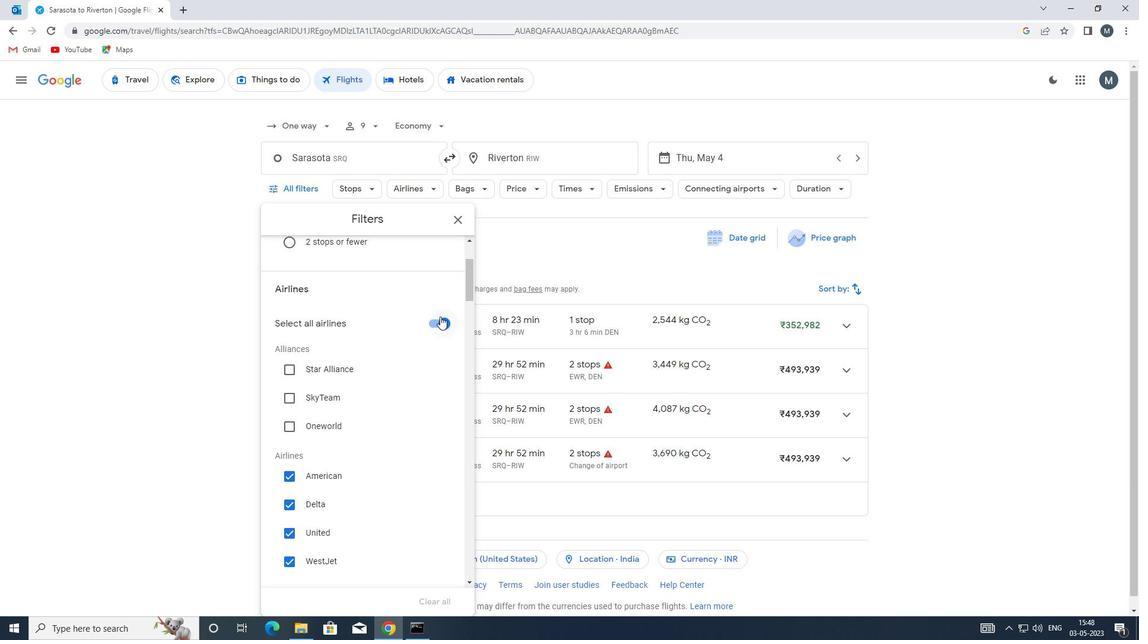 
Action: Mouse moved to (365, 390)
Screenshot: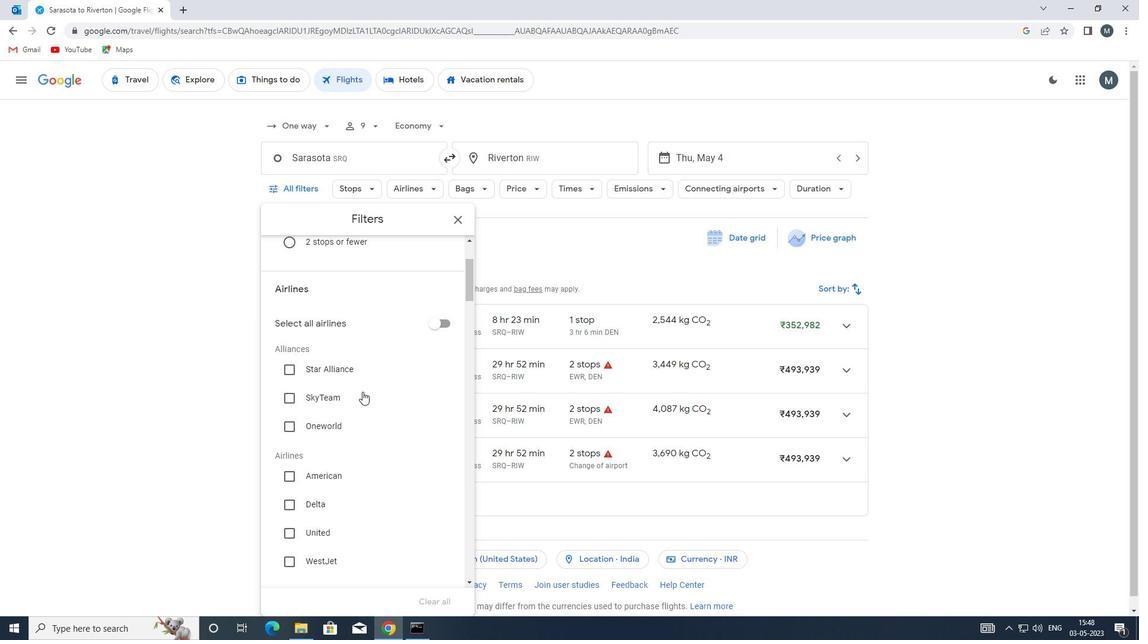 
Action: Mouse scrolled (365, 390) with delta (0, 0)
Screenshot: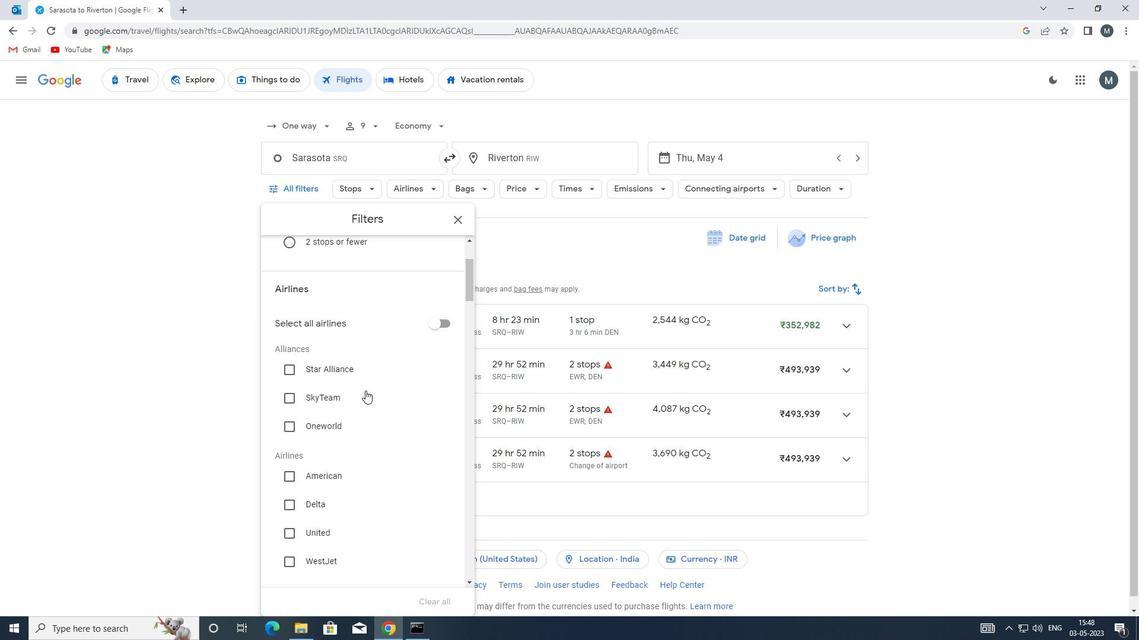 
Action: Mouse moved to (344, 403)
Screenshot: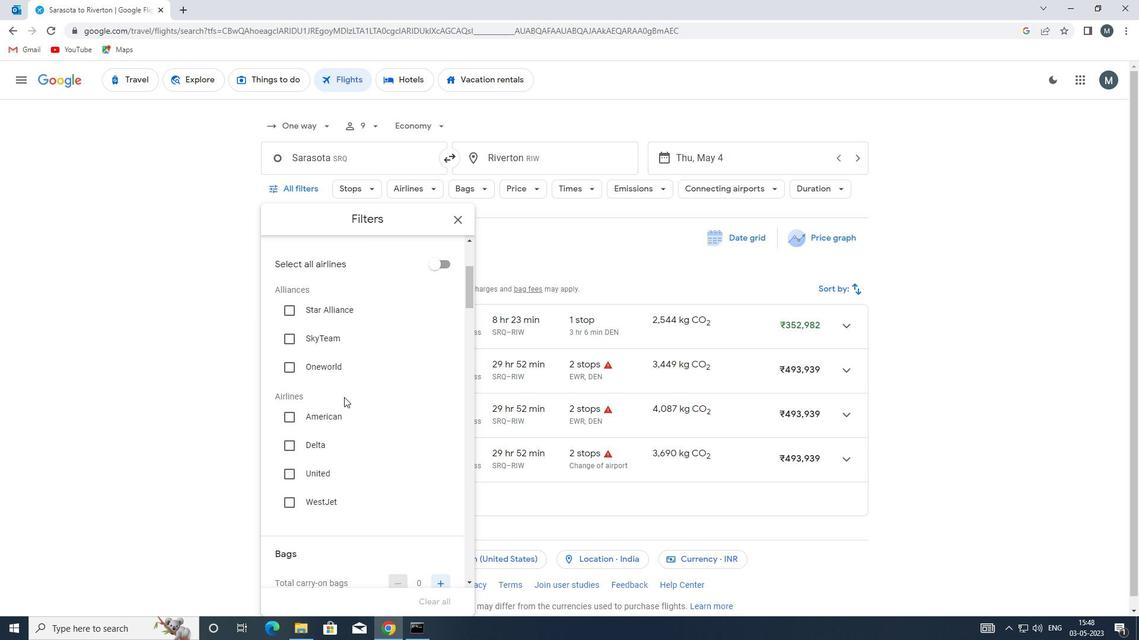 
Action: Mouse scrolled (344, 404) with delta (0, 0)
Screenshot: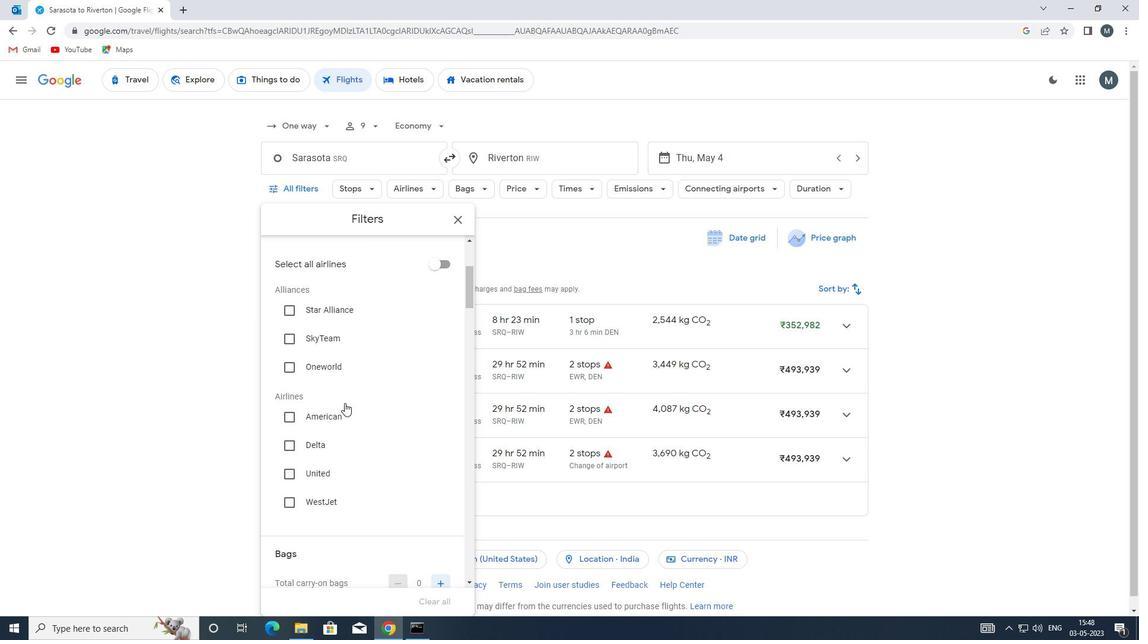 
Action: Mouse scrolled (344, 402) with delta (0, 0)
Screenshot: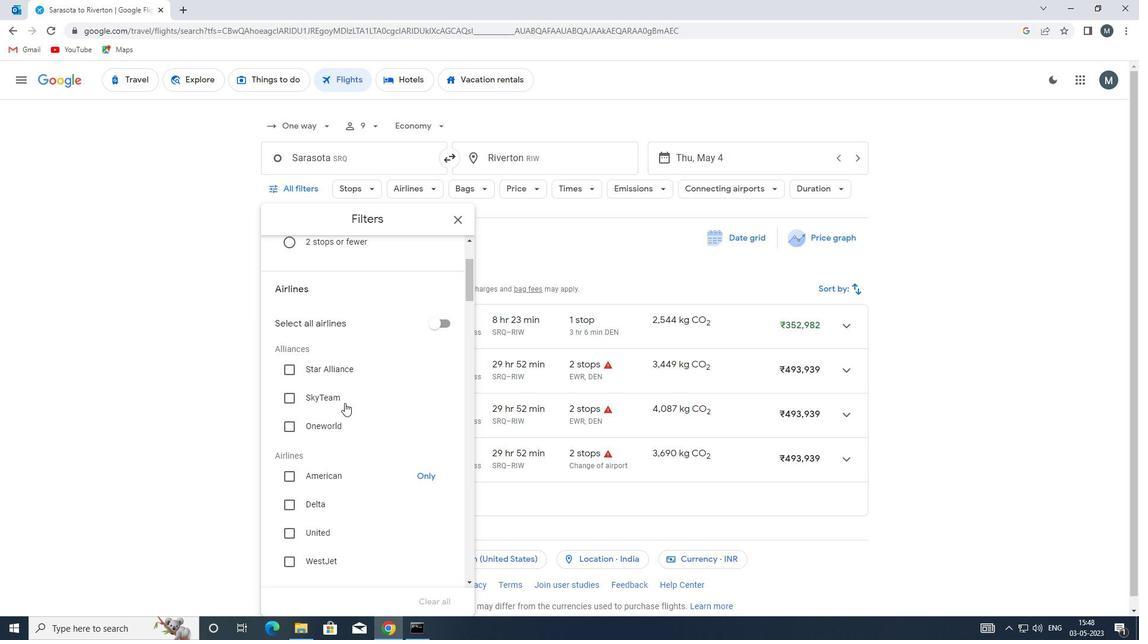 
Action: Mouse scrolled (344, 402) with delta (0, 0)
Screenshot: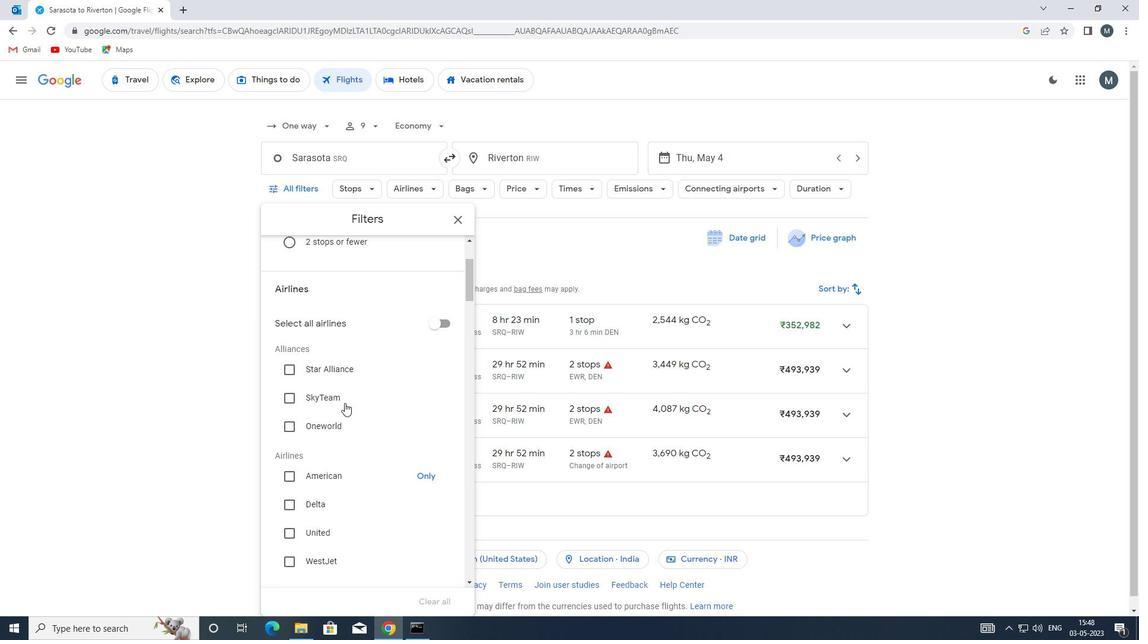
Action: Mouse moved to (344, 405)
Screenshot: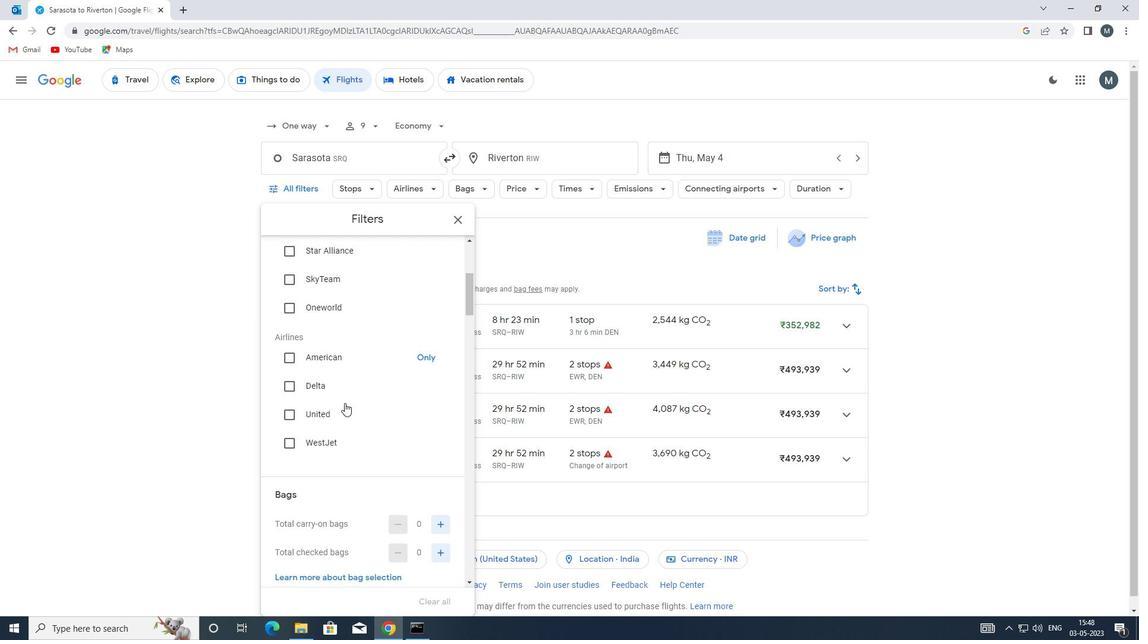 
Action: Mouse scrolled (344, 404) with delta (0, 0)
Screenshot: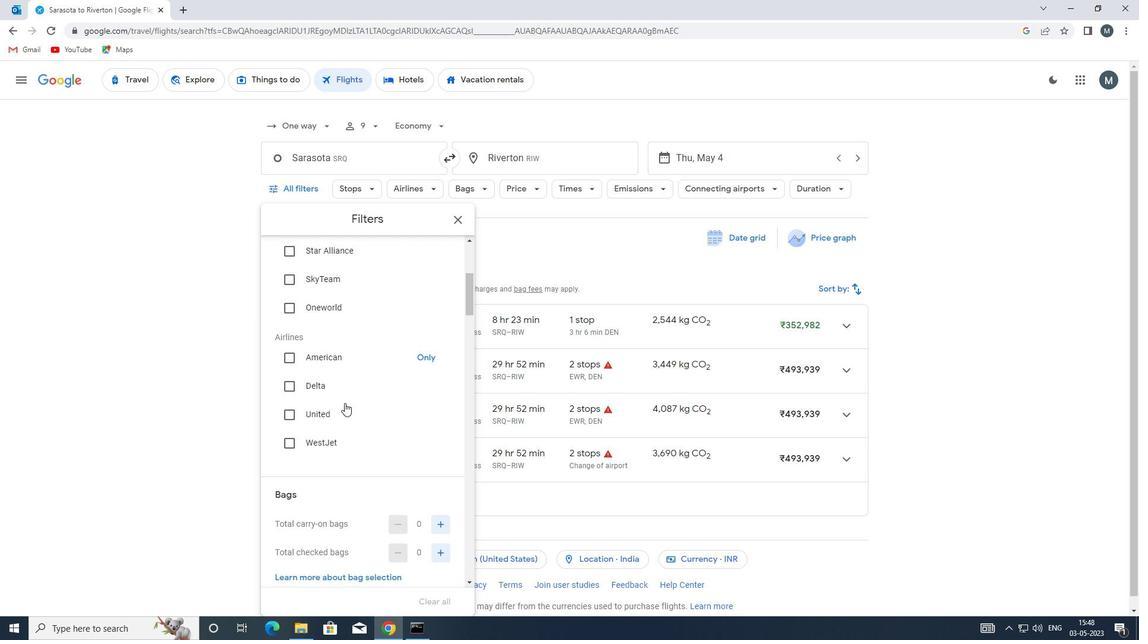 
Action: Mouse moved to (345, 400)
Screenshot: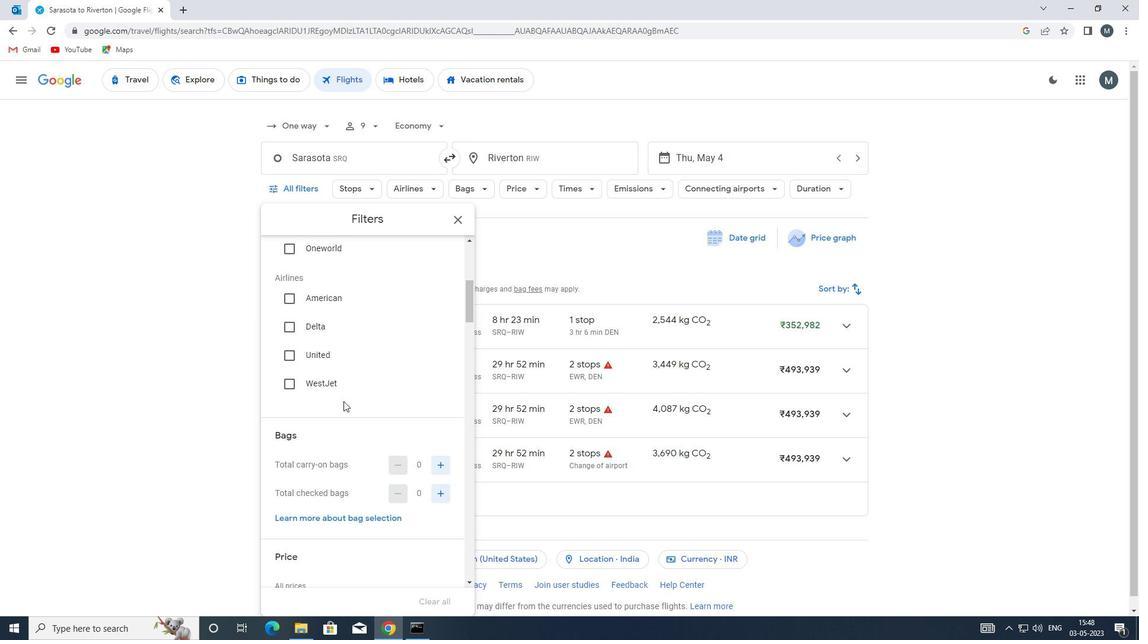 
Action: Mouse scrolled (345, 399) with delta (0, 0)
Screenshot: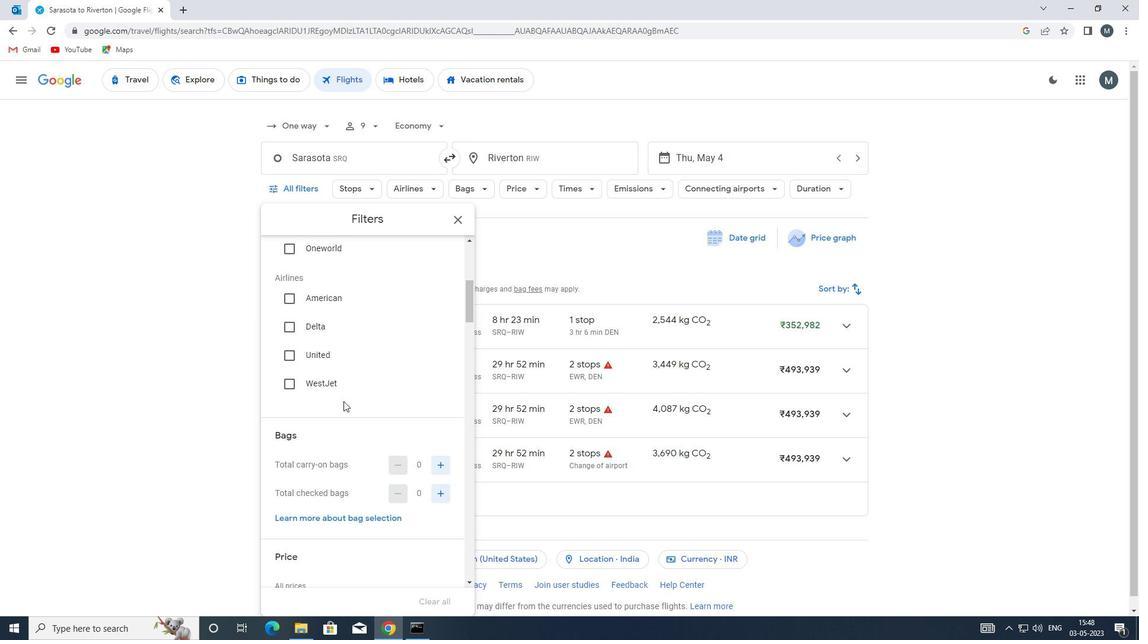 
Action: Mouse moved to (443, 405)
Screenshot: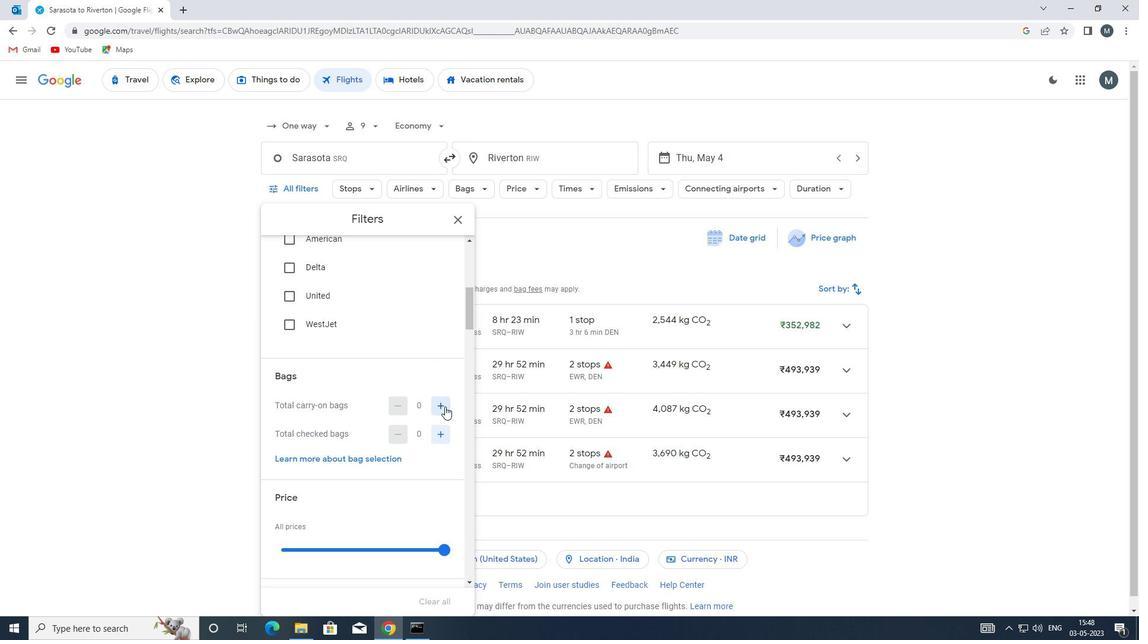 
Action: Mouse pressed left at (443, 405)
Screenshot: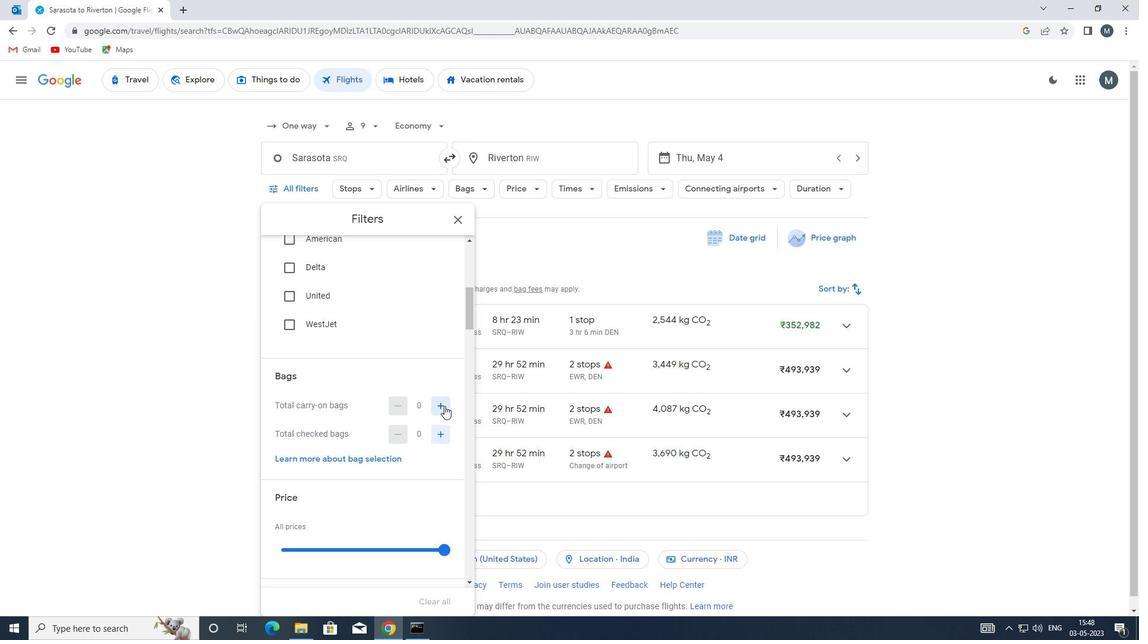
Action: Mouse moved to (340, 405)
Screenshot: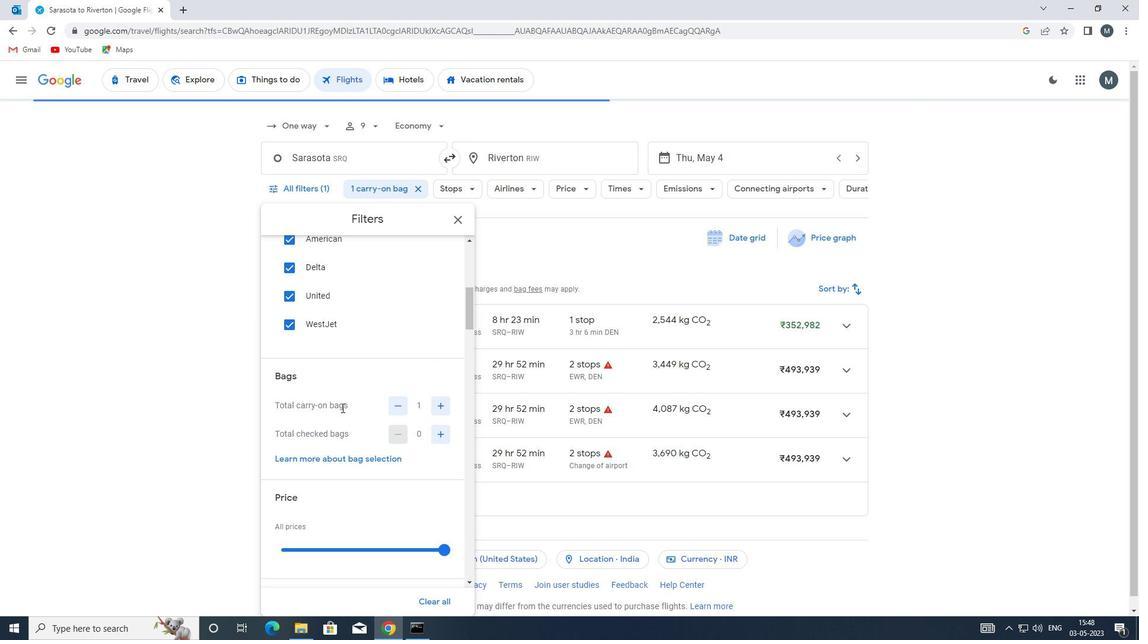 
Action: Mouse scrolled (340, 405) with delta (0, 0)
Screenshot: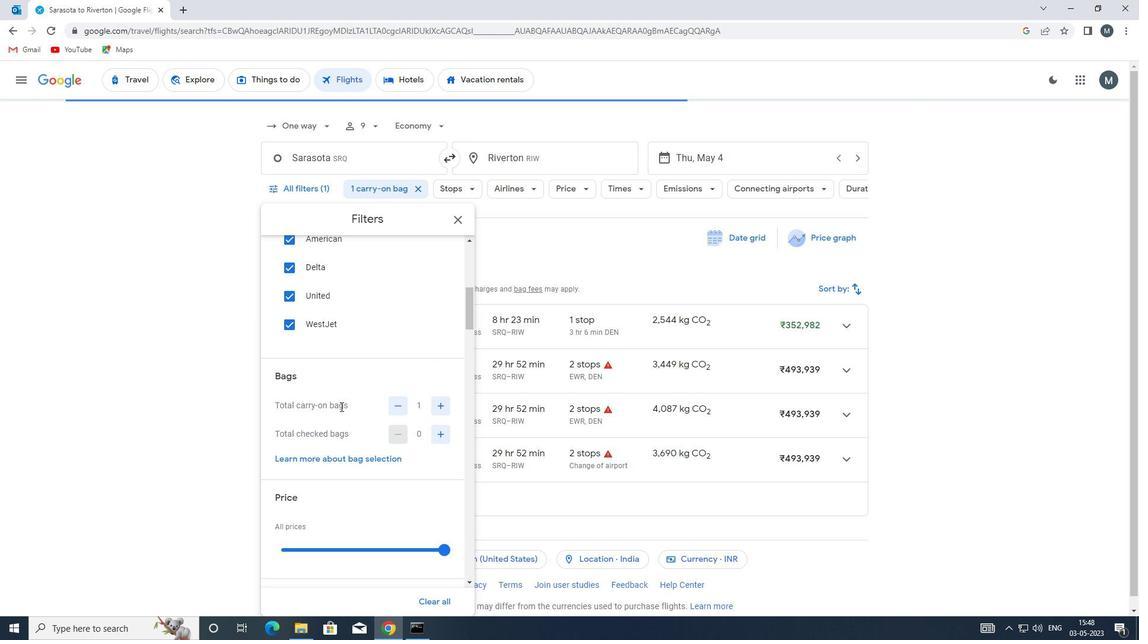
Action: Mouse moved to (338, 405)
Screenshot: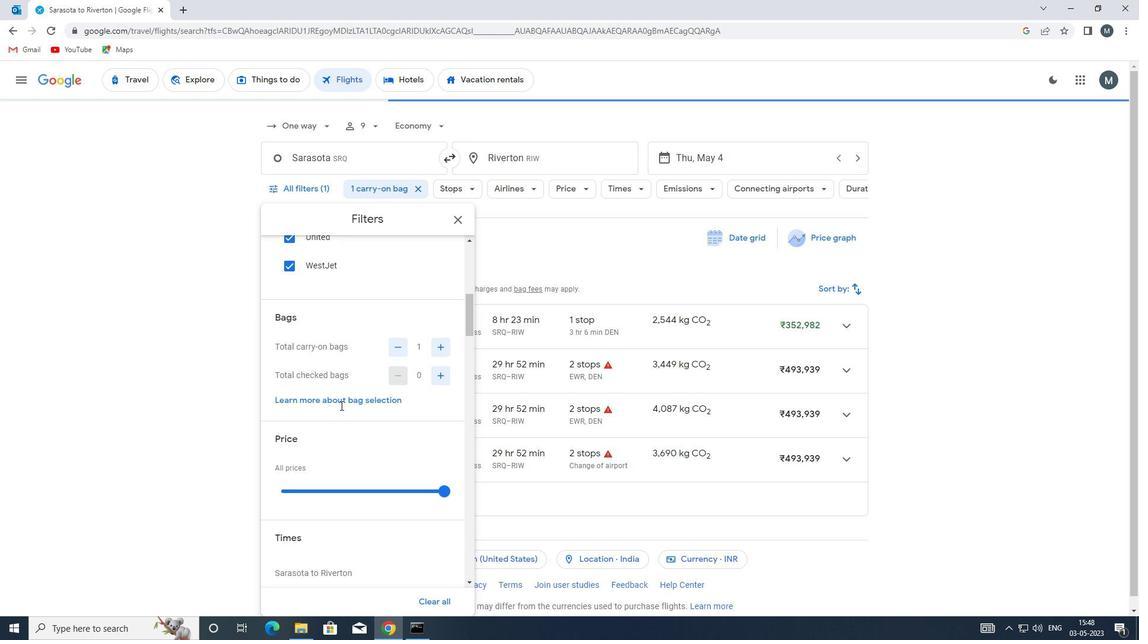 
Action: Mouse scrolled (338, 405) with delta (0, 0)
Screenshot: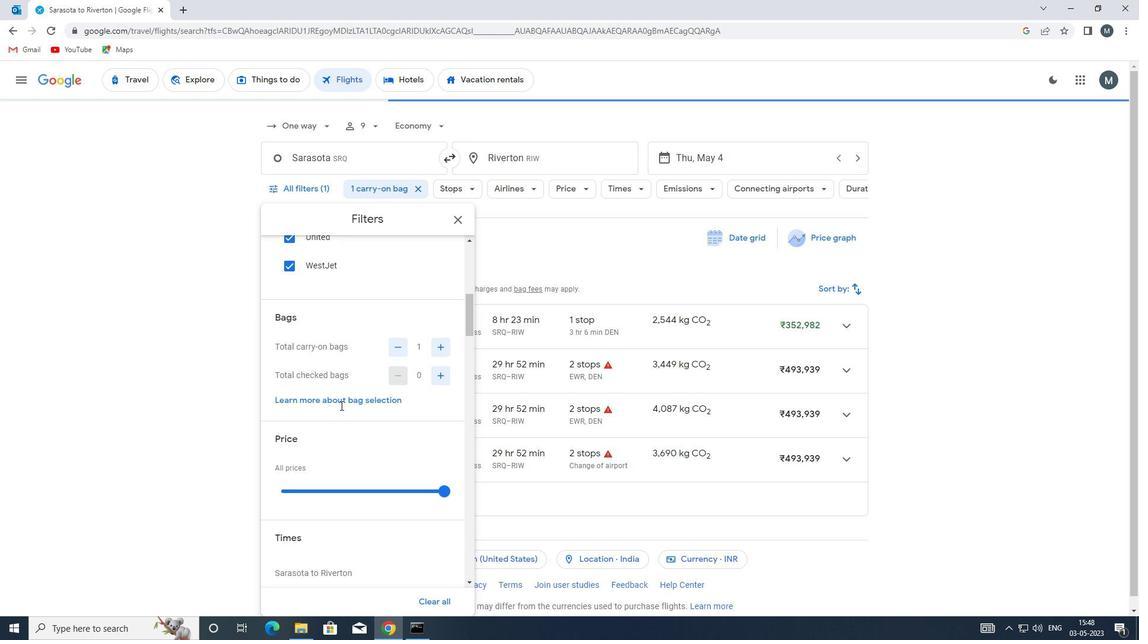 
Action: Mouse moved to (318, 433)
Screenshot: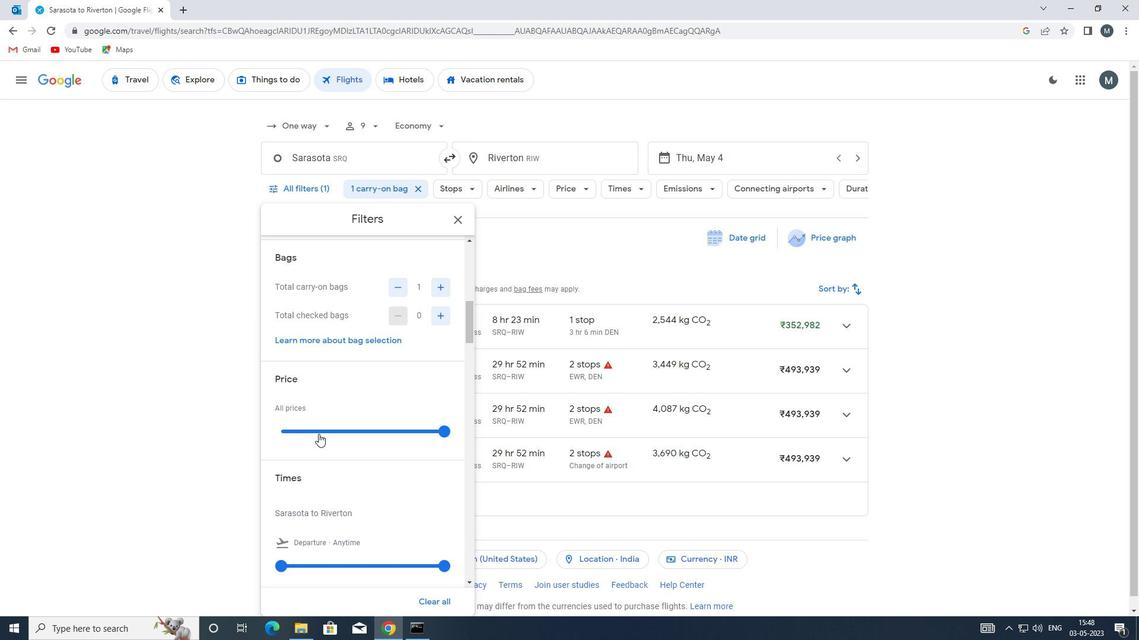 
Action: Mouse pressed left at (318, 433)
Screenshot: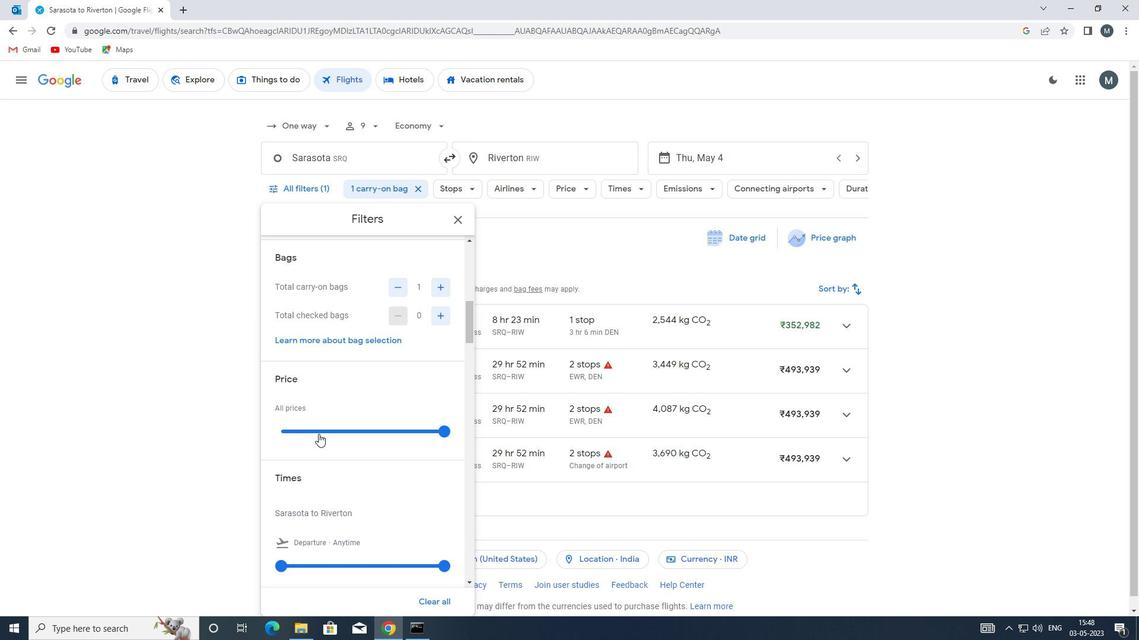 
Action: Mouse moved to (318, 433)
Screenshot: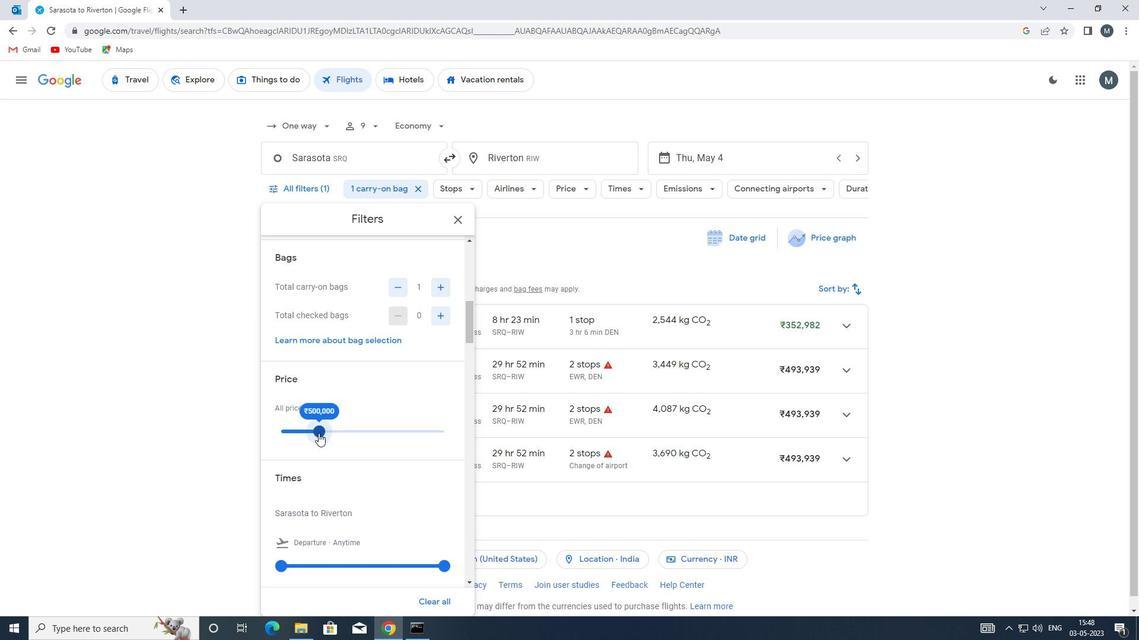 
Action: Mouse pressed left at (318, 433)
Screenshot: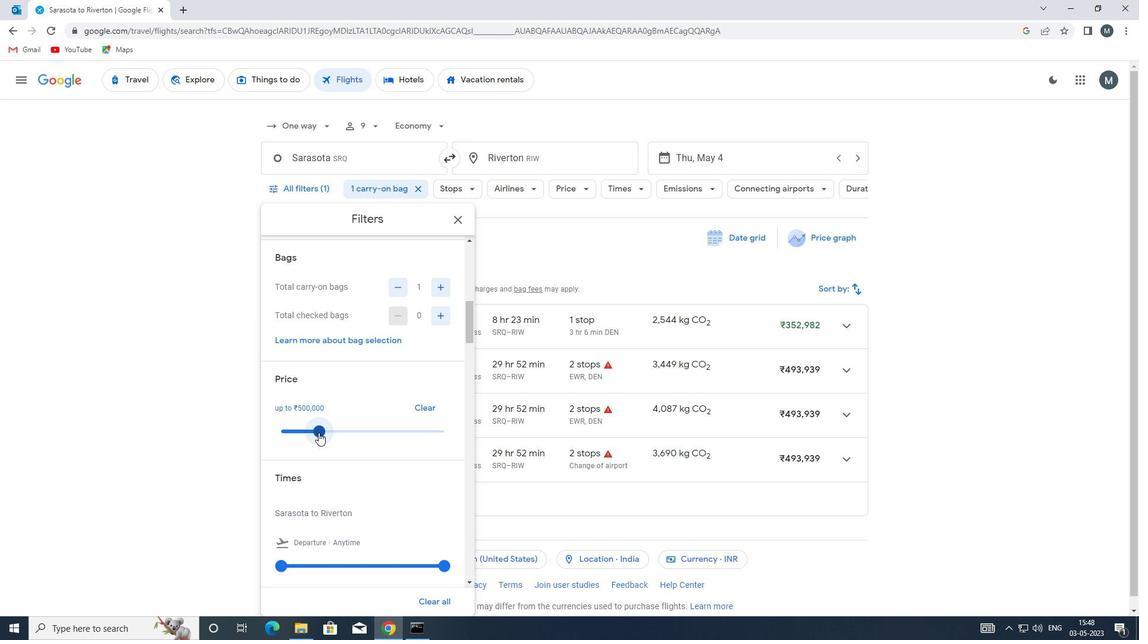 
Action: Mouse moved to (340, 414)
Screenshot: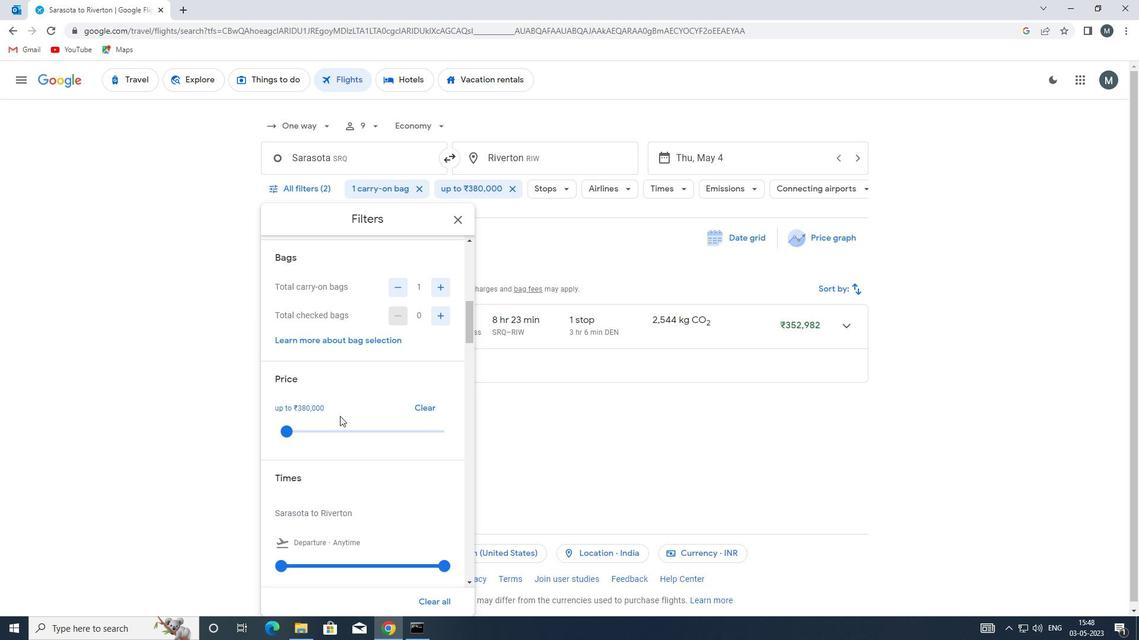 
Action: Mouse scrolled (340, 413) with delta (0, 0)
Screenshot: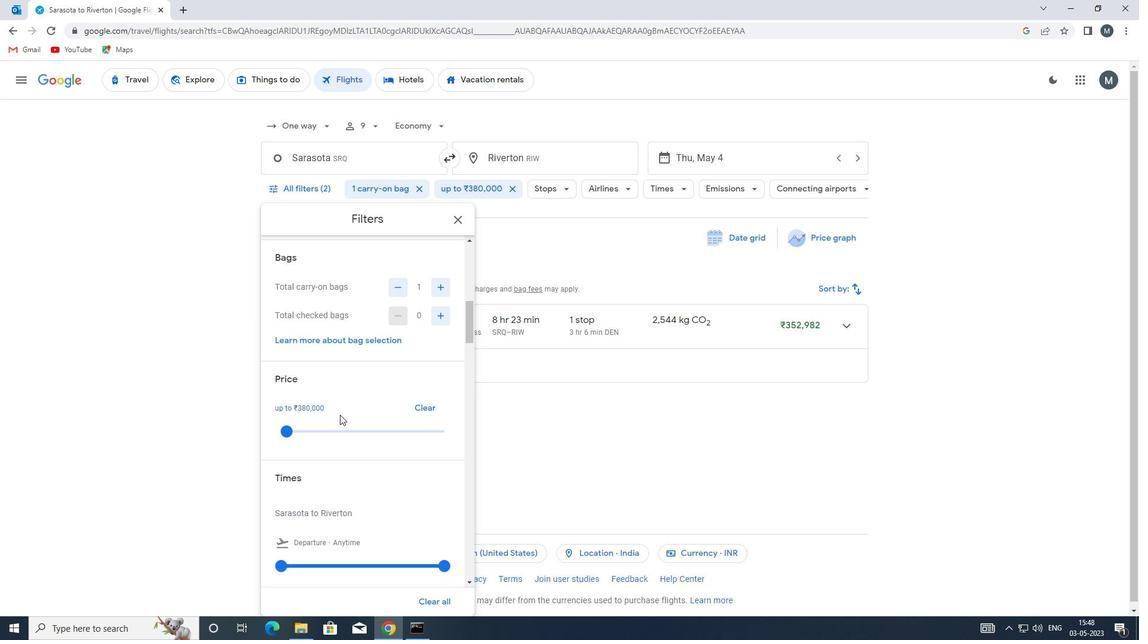 
Action: Mouse moved to (335, 412)
Screenshot: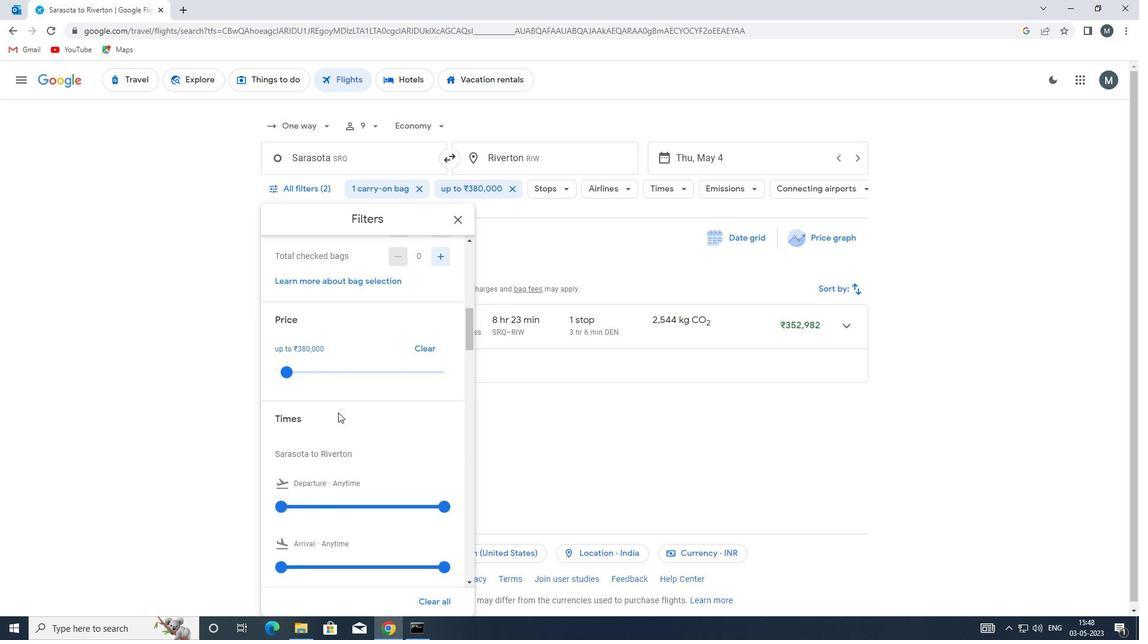 
Action: Mouse scrolled (335, 411) with delta (0, 0)
Screenshot: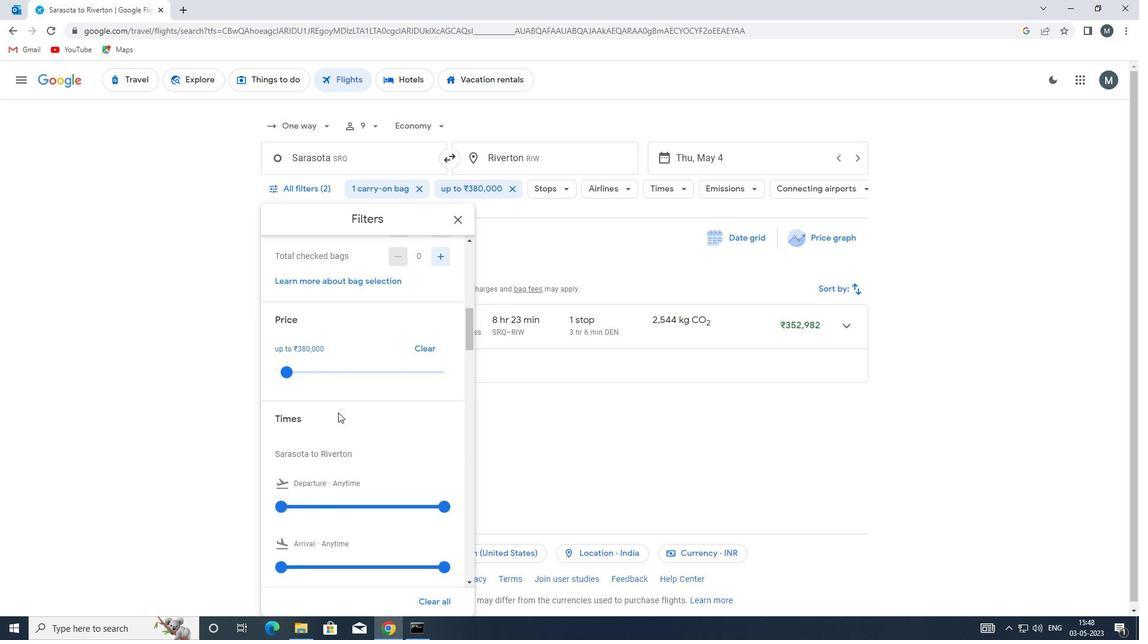 
Action: Mouse moved to (285, 447)
Screenshot: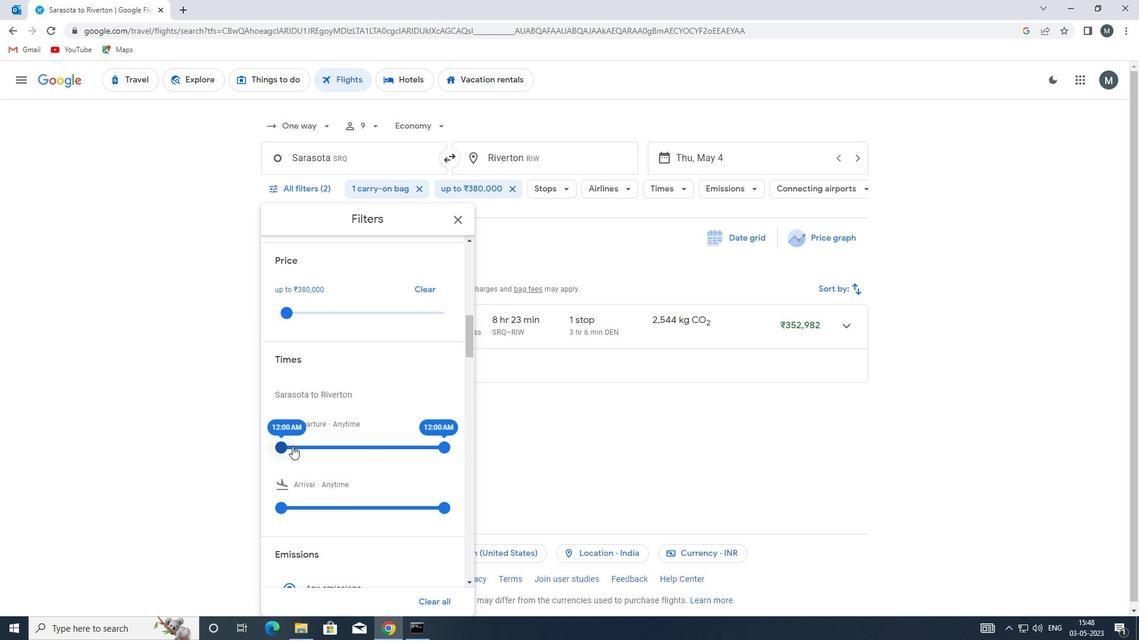 
Action: Mouse pressed left at (285, 447)
Screenshot: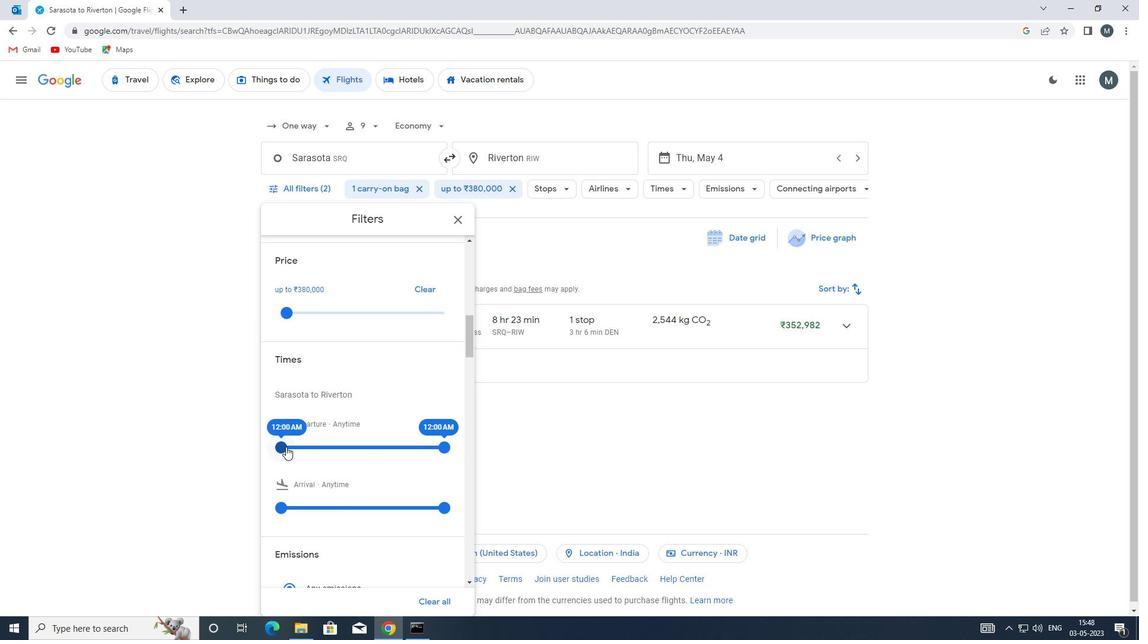 
Action: Mouse moved to (440, 443)
Screenshot: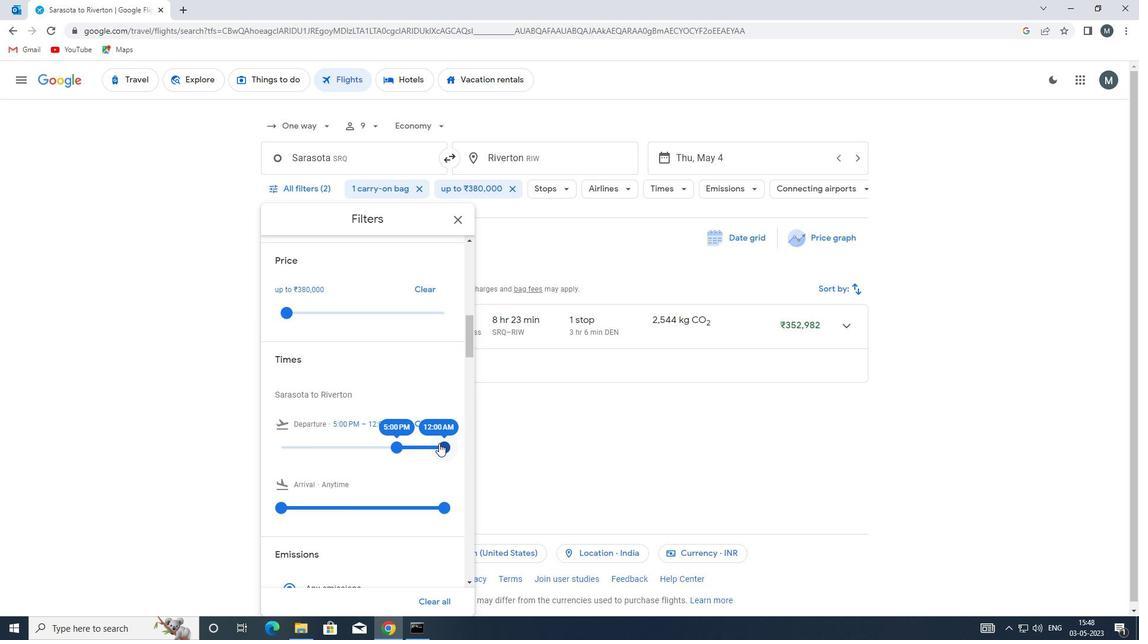 
Action: Mouse pressed left at (440, 443)
Screenshot: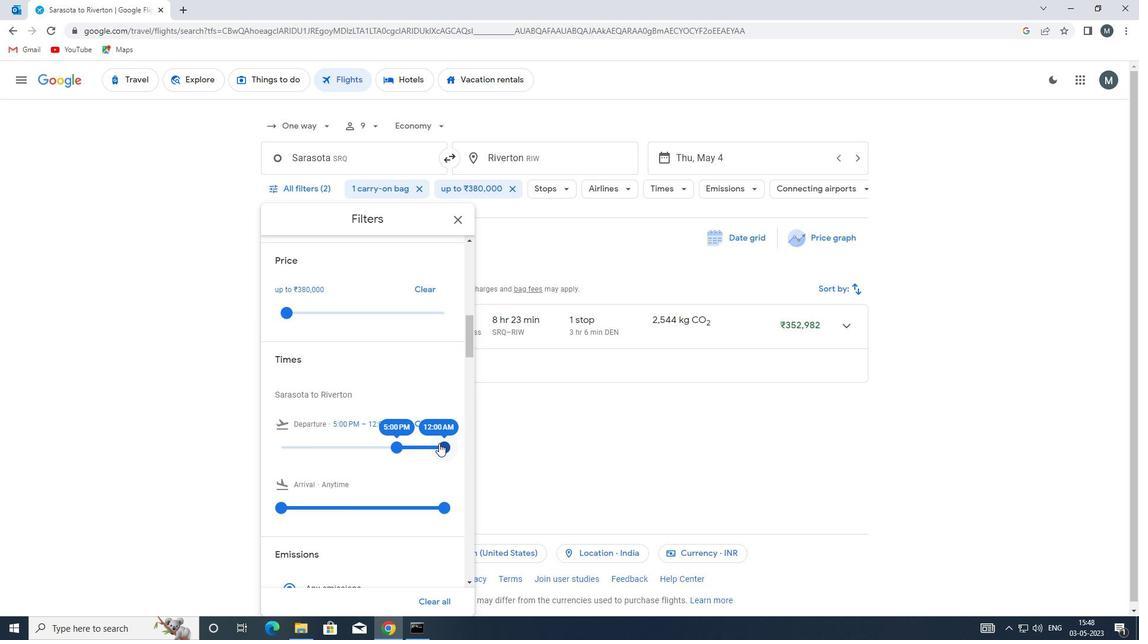
Action: Mouse moved to (393, 439)
Screenshot: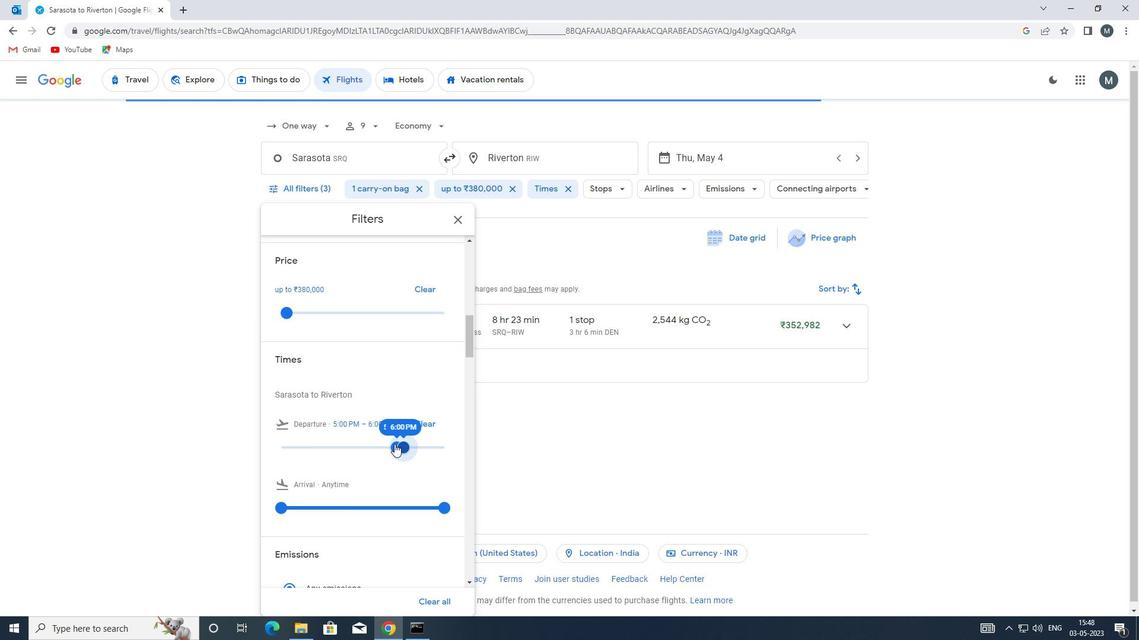 
Action: Mouse scrolled (393, 439) with delta (0, 0)
Screenshot: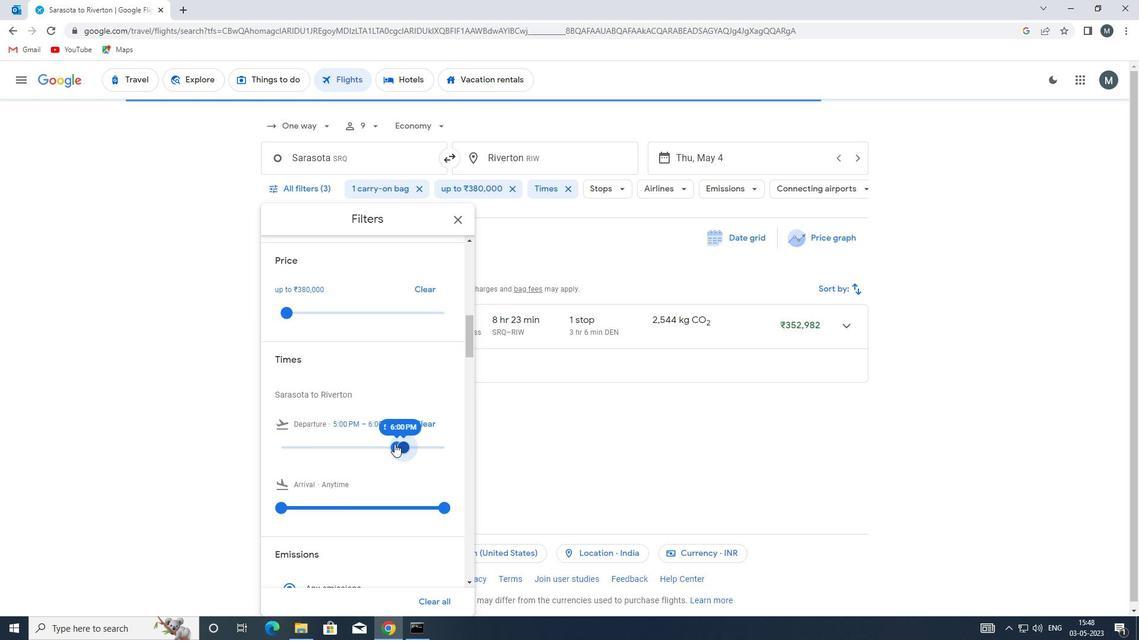 
Action: Mouse scrolled (393, 439) with delta (0, 0)
Screenshot: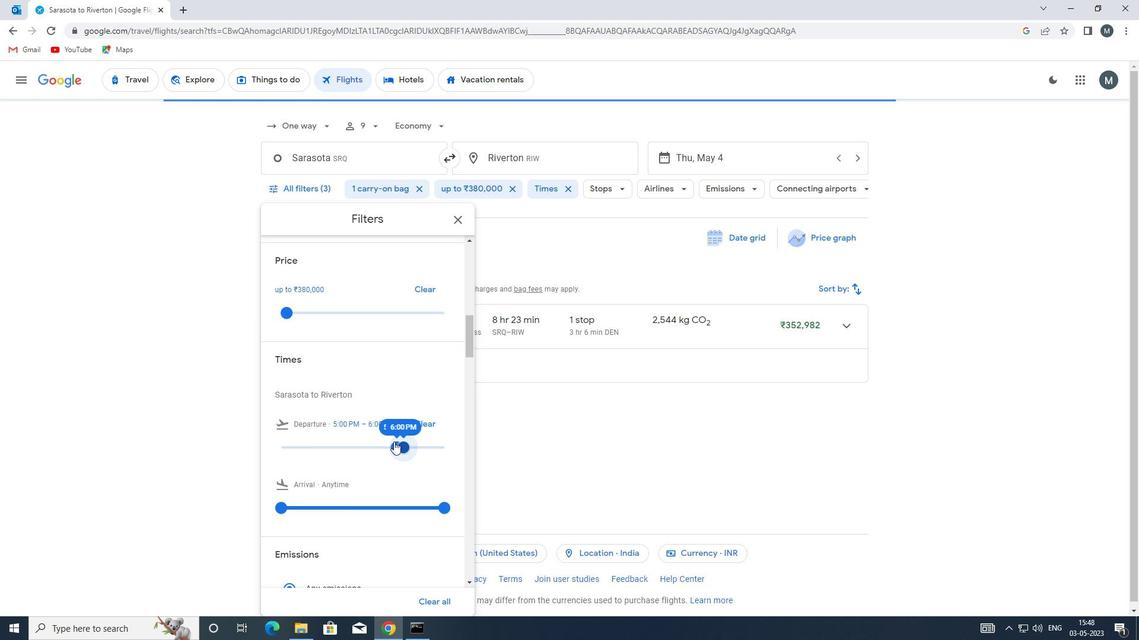 
Action: Mouse moved to (459, 216)
Screenshot: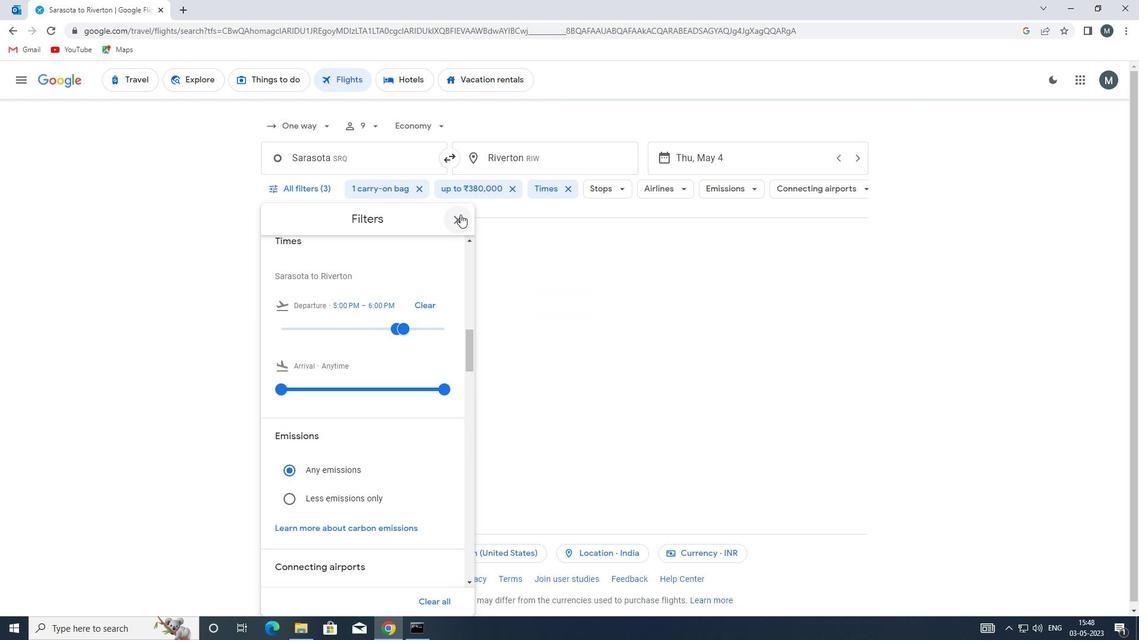 
Action: Mouse pressed left at (459, 216)
Screenshot: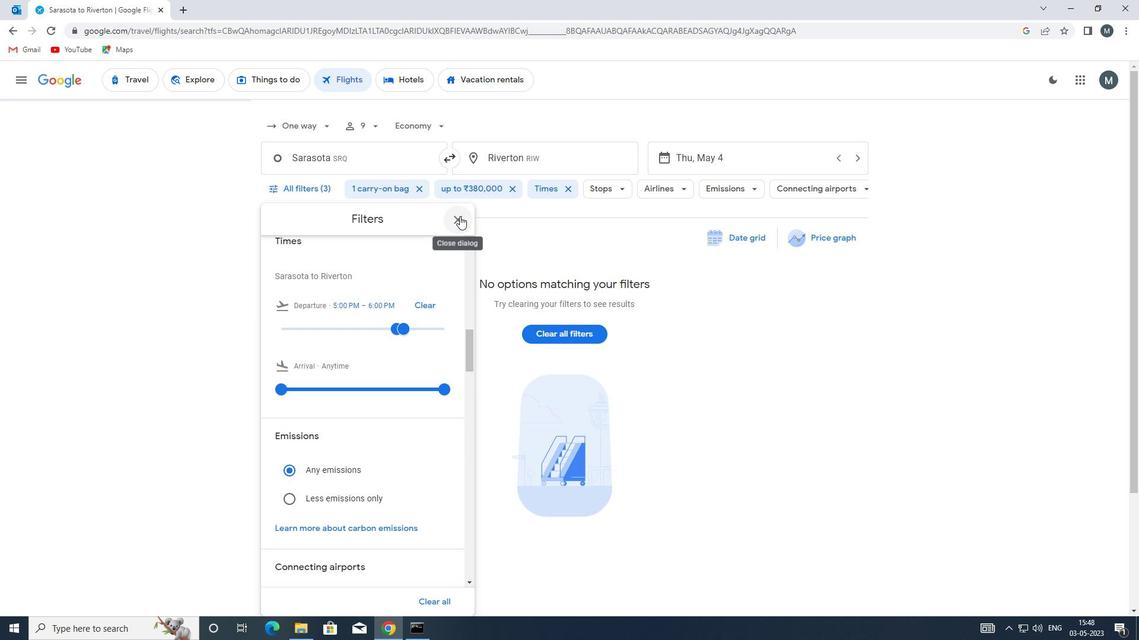 
